 Task: Use LinkedIn's search filters to find 1st connections who are Risk Managers at BharatAgri, speak English, studied at Rani Durgavati Vishwavidyalaya, and talk about marketing.
Action: Mouse moved to (493, 67)
Screenshot: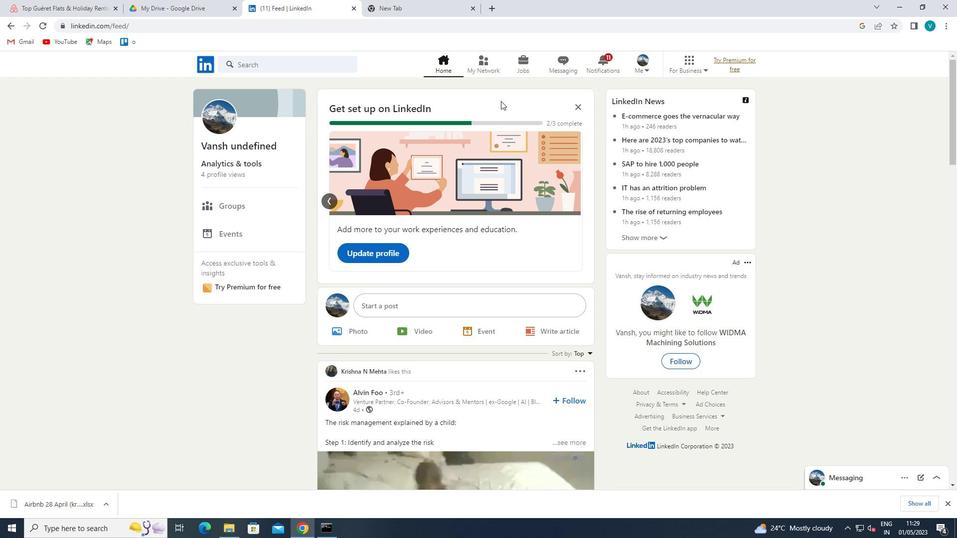 
Action: Mouse pressed left at (493, 67)
Screenshot: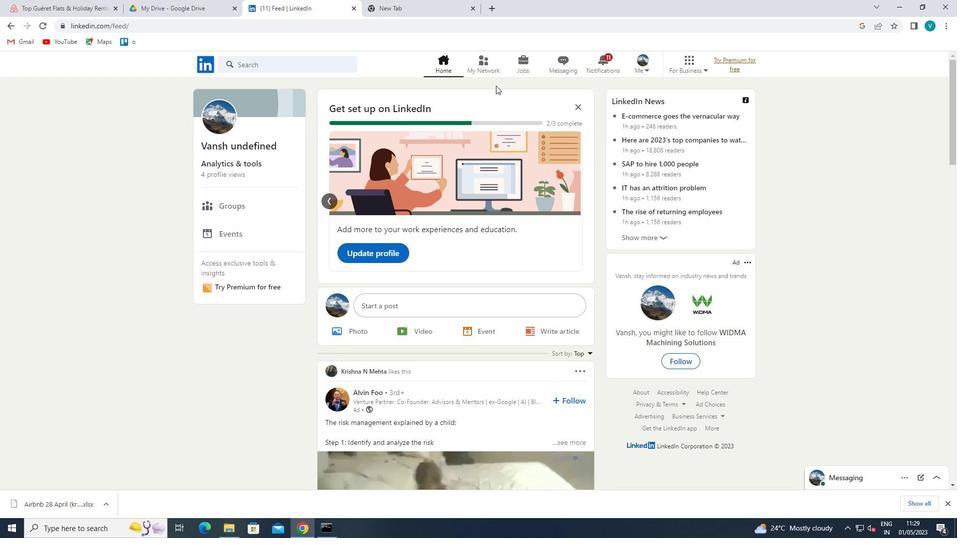 
Action: Mouse moved to (293, 119)
Screenshot: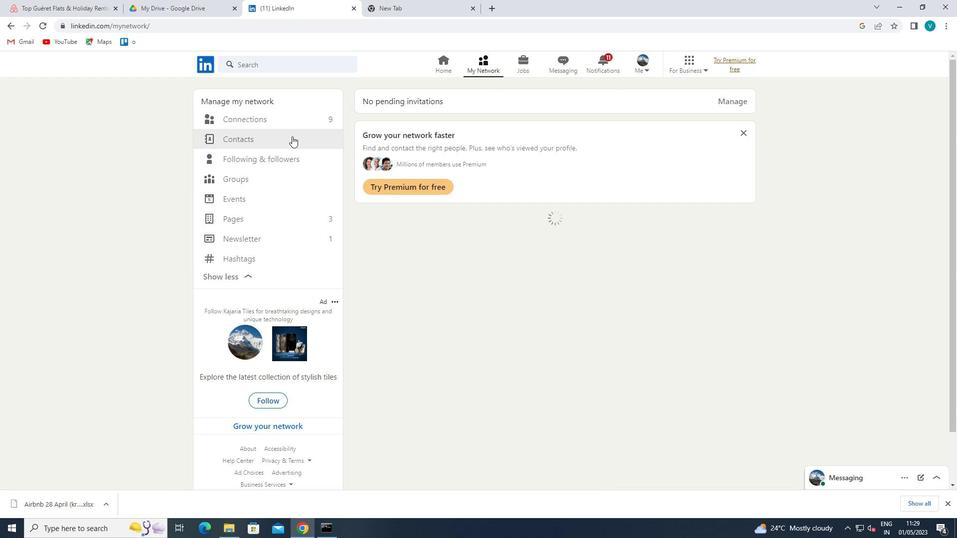 
Action: Mouse pressed left at (293, 119)
Screenshot: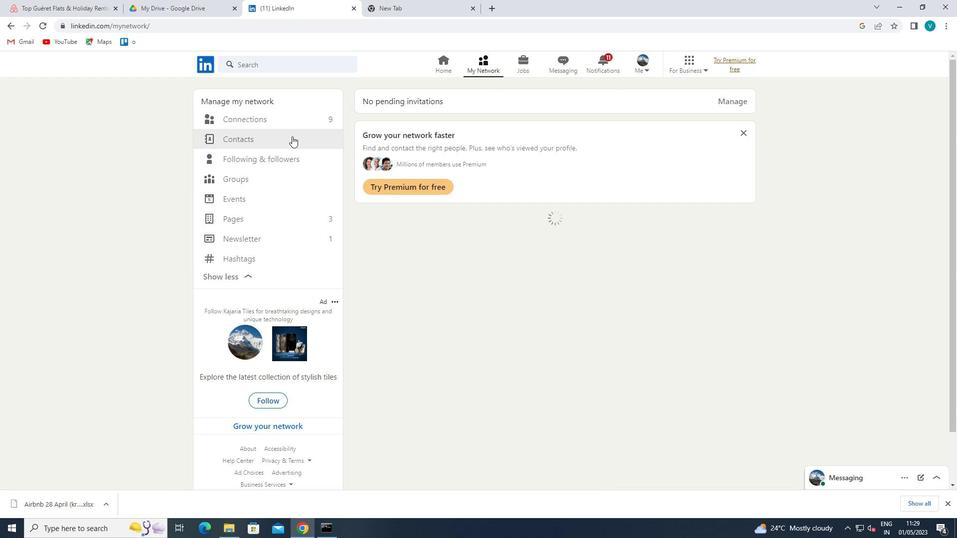 
Action: Mouse moved to (561, 122)
Screenshot: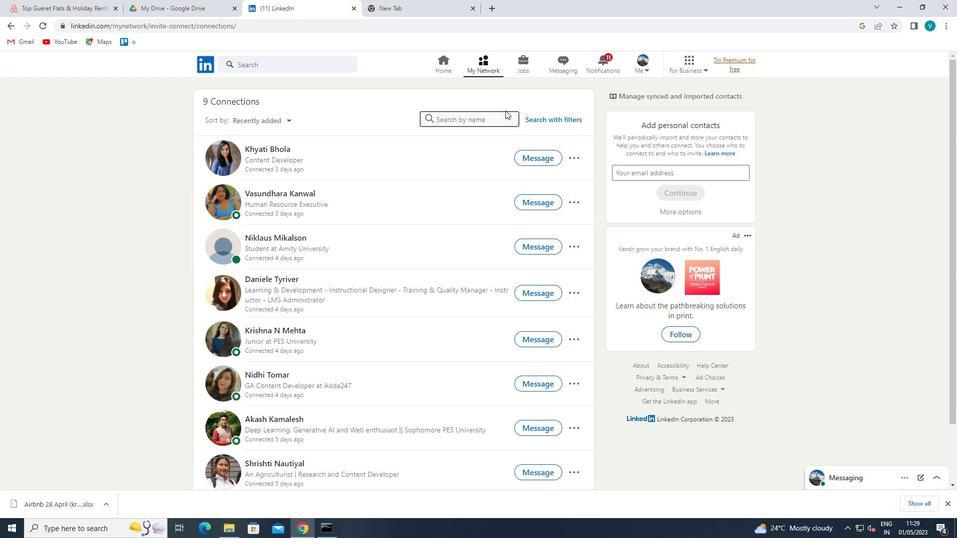 
Action: Mouse pressed left at (561, 122)
Screenshot: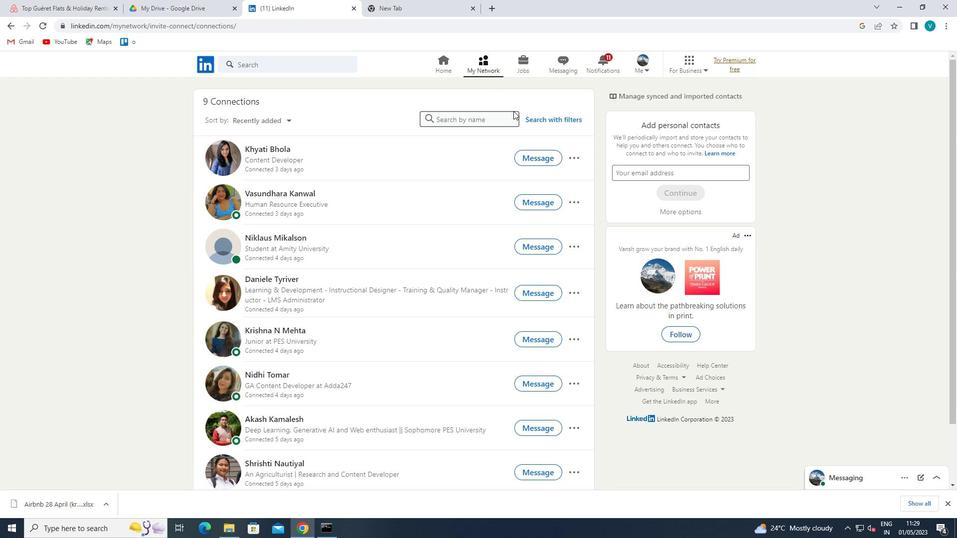 
Action: Mouse moved to (476, 92)
Screenshot: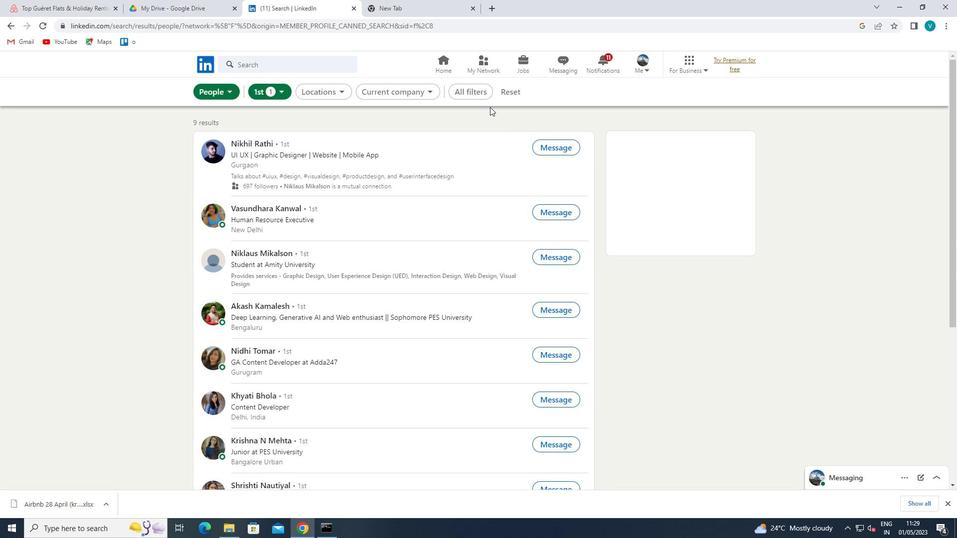 
Action: Mouse pressed left at (476, 92)
Screenshot: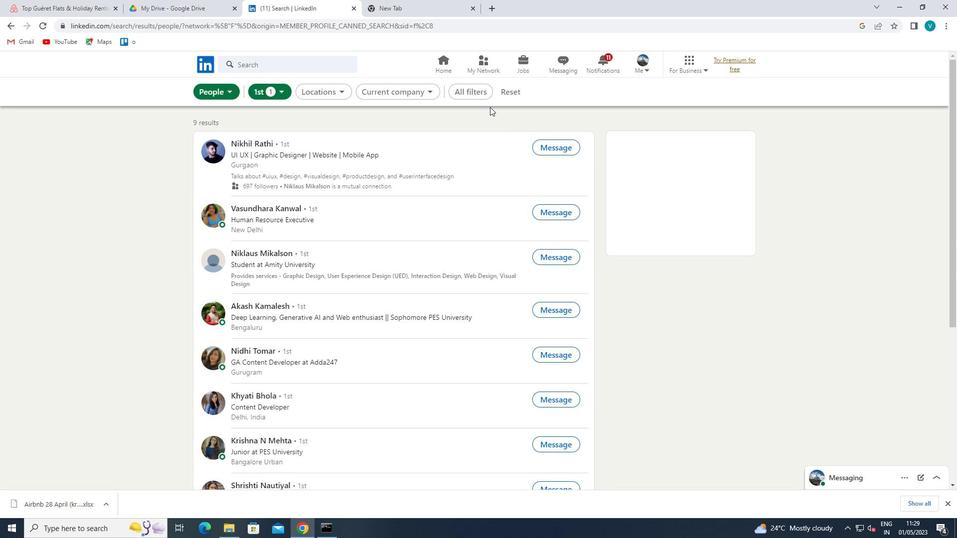 
Action: Mouse moved to (723, 173)
Screenshot: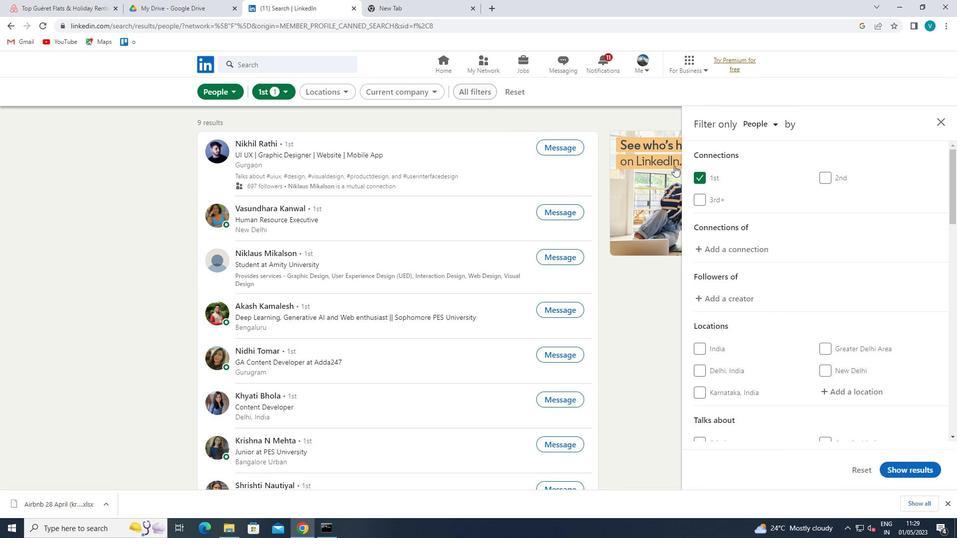 
Action: Mouse scrolled (723, 173) with delta (0, 0)
Screenshot: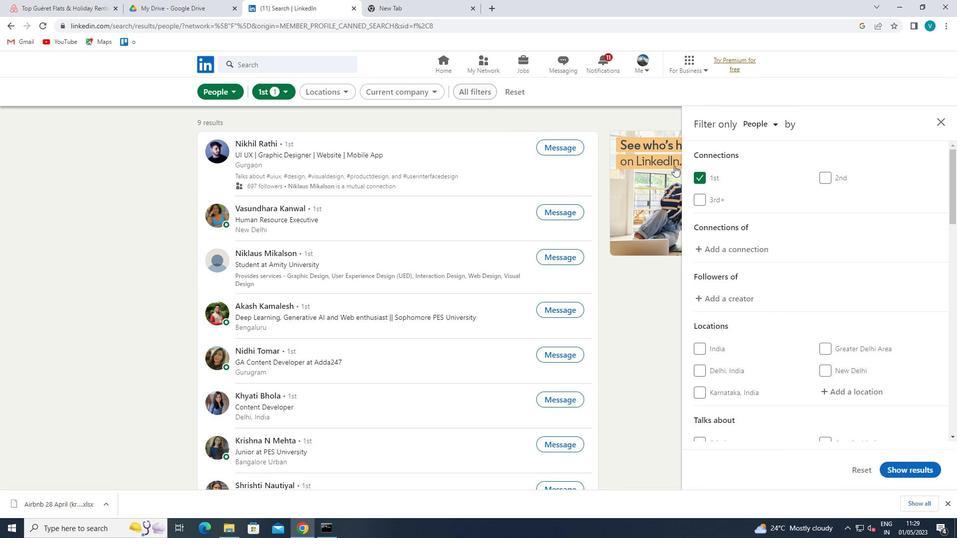 
Action: Mouse moved to (723, 174)
Screenshot: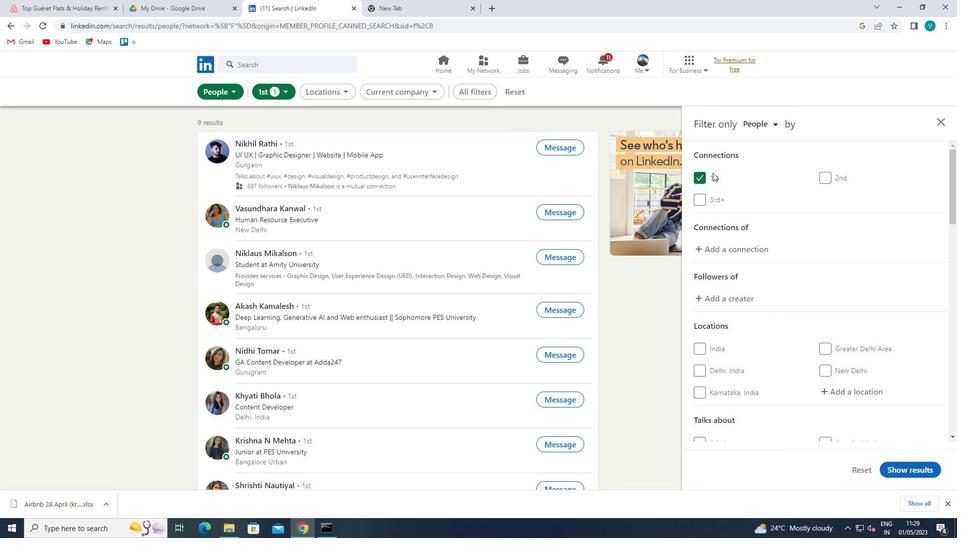 
Action: Mouse scrolled (723, 173) with delta (0, 0)
Screenshot: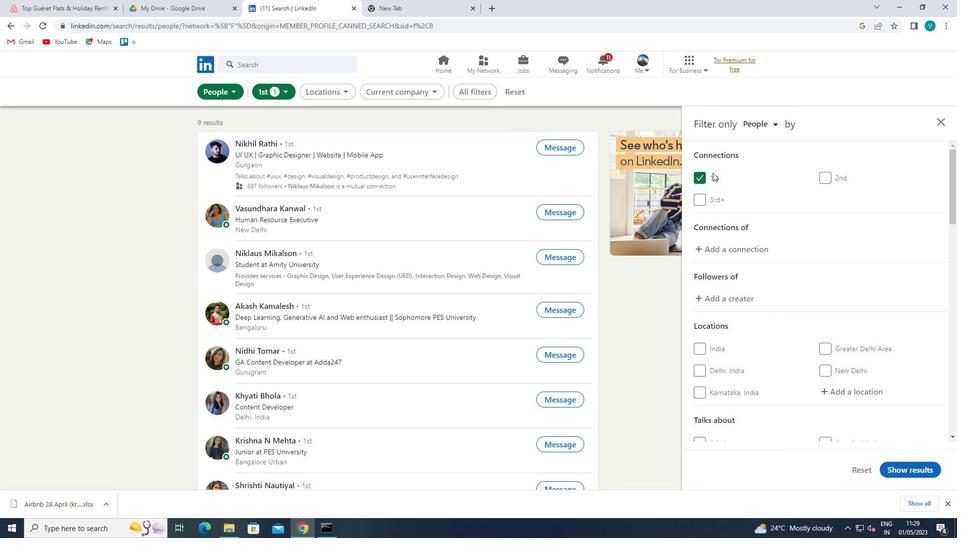 
Action: Mouse moved to (835, 293)
Screenshot: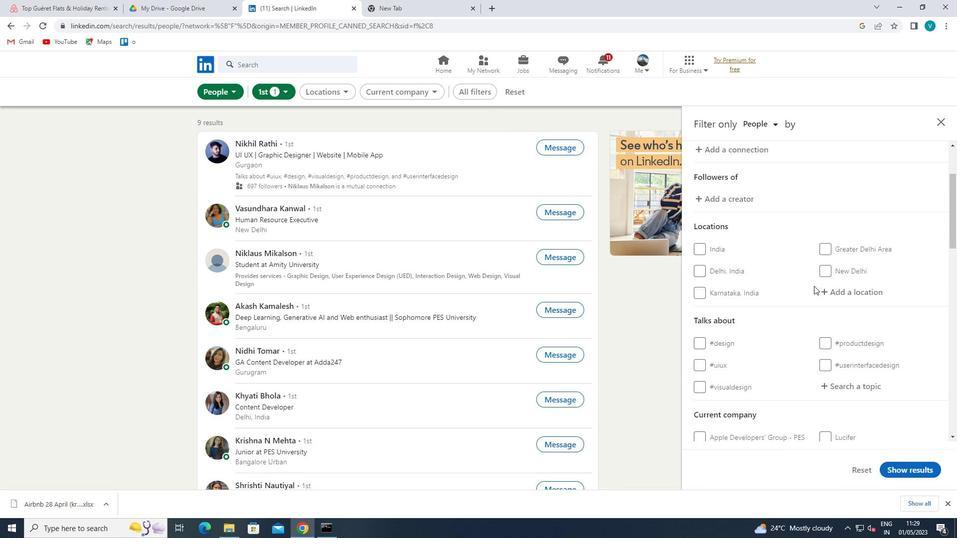 
Action: Mouse pressed left at (835, 293)
Screenshot: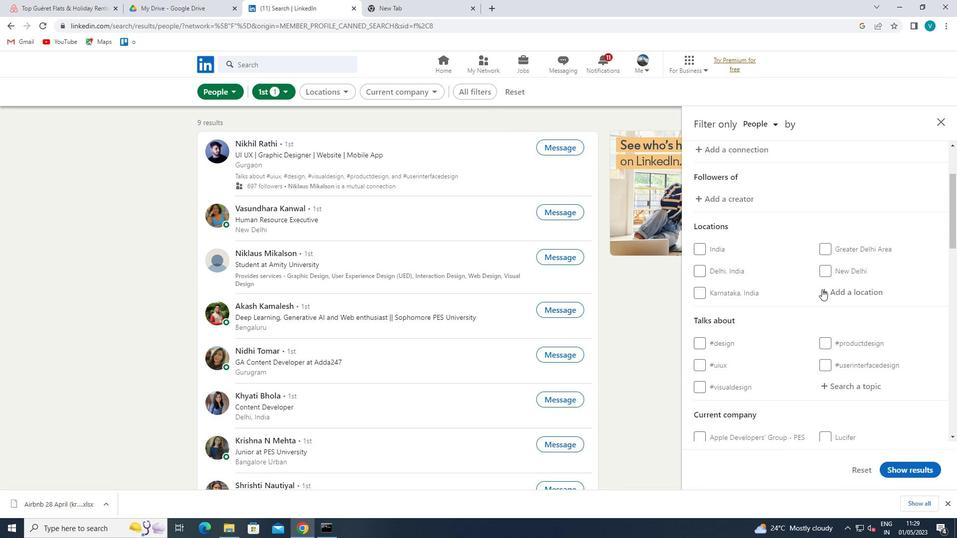 
Action: Mouse moved to (835, 293)
Screenshot: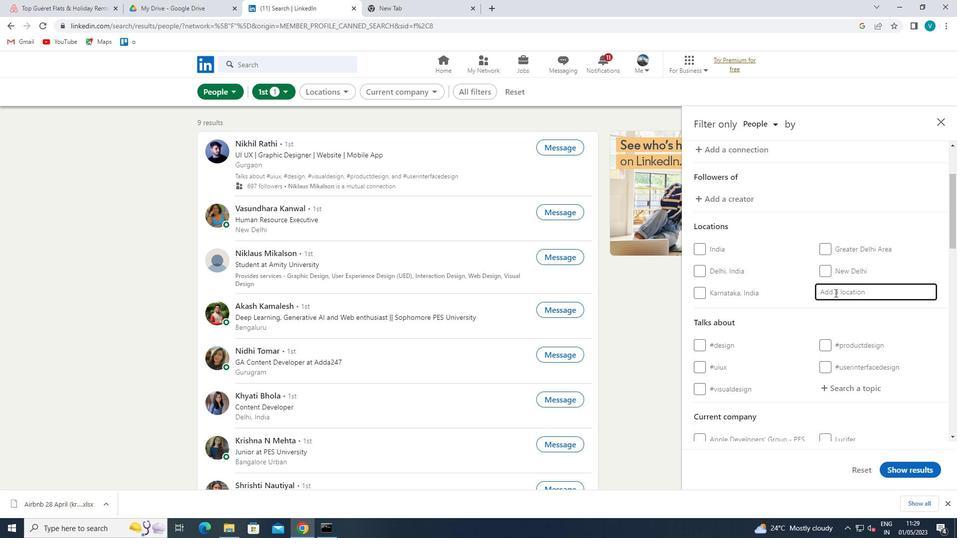 
Action: Key pressed <Key.shift><Key.shift>G
Screenshot: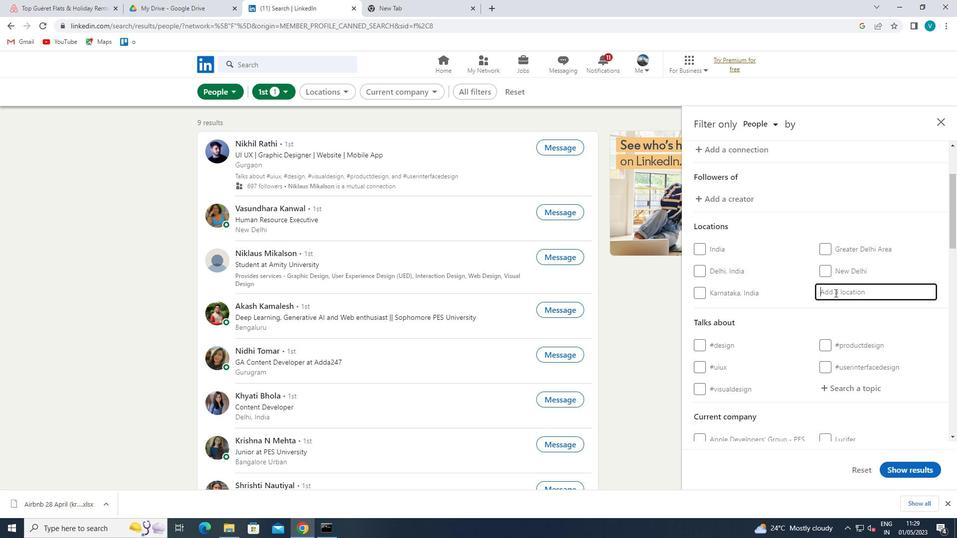 
Action: Mouse moved to (717, 259)
Screenshot: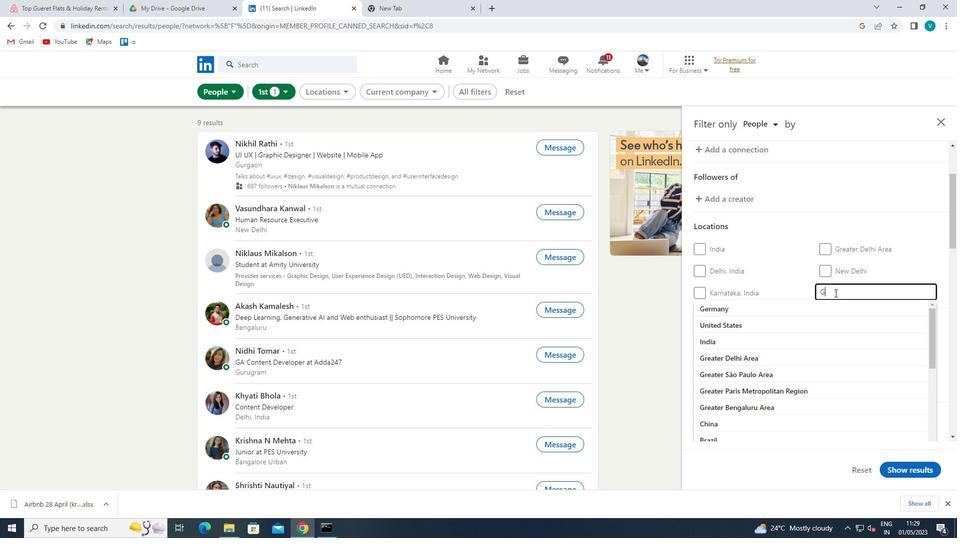 
Action: Key pressed UANGMING<Key.space>
Screenshot: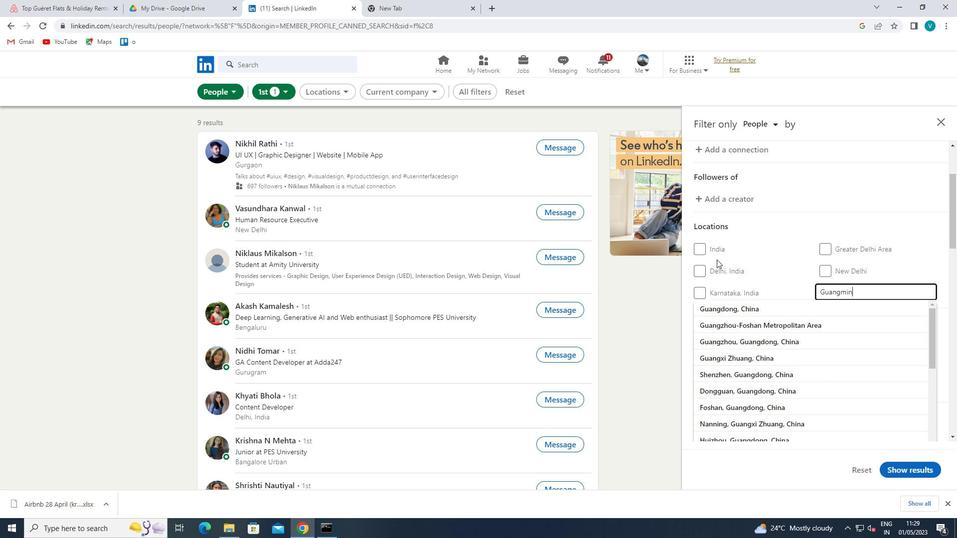 
Action: Mouse moved to (787, 294)
Screenshot: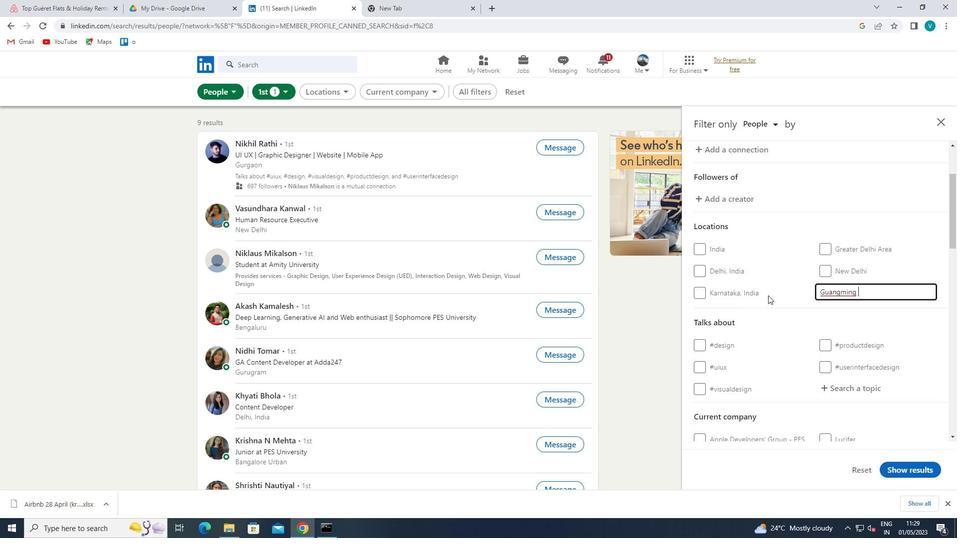 
Action: Mouse pressed left at (787, 294)
Screenshot: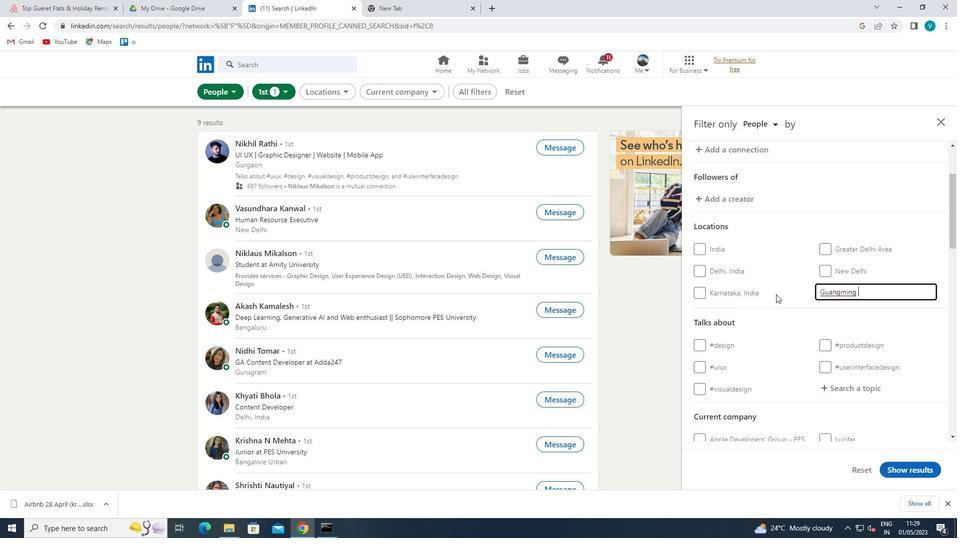 
Action: Mouse moved to (803, 297)
Screenshot: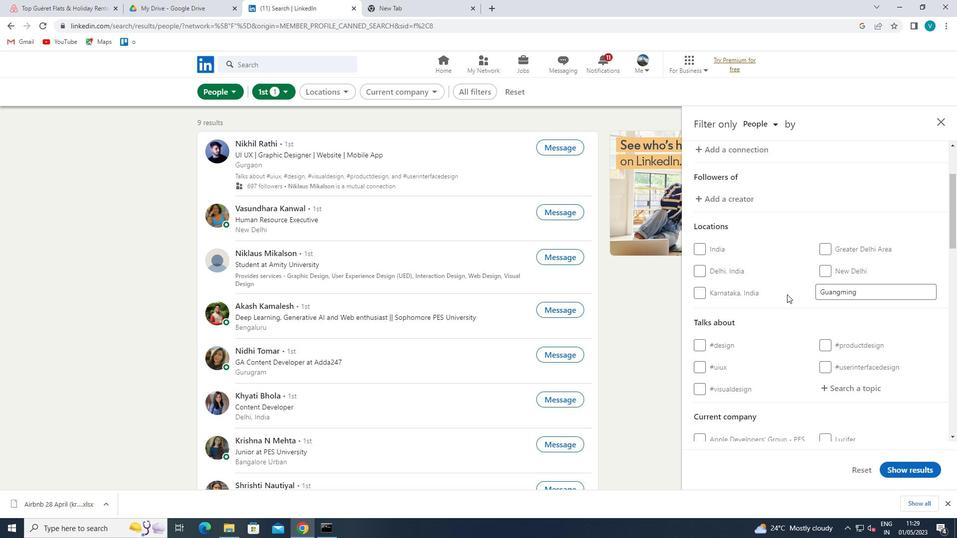 
Action: Mouse scrolled (803, 296) with delta (0, 0)
Screenshot: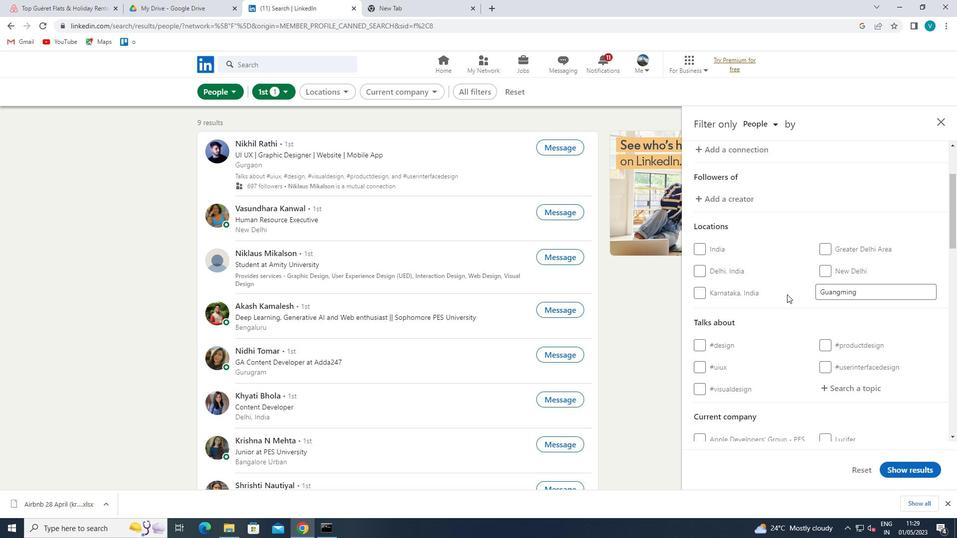 
Action: Mouse scrolled (803, 296) with delta (0, 0)
Screenshot: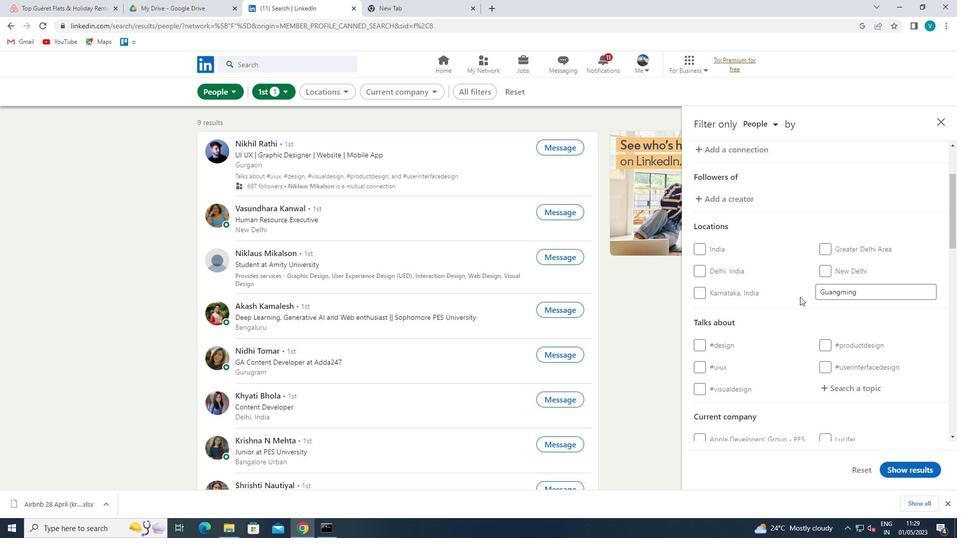
Action: Mouse moved to (866, 286)
Screenshot: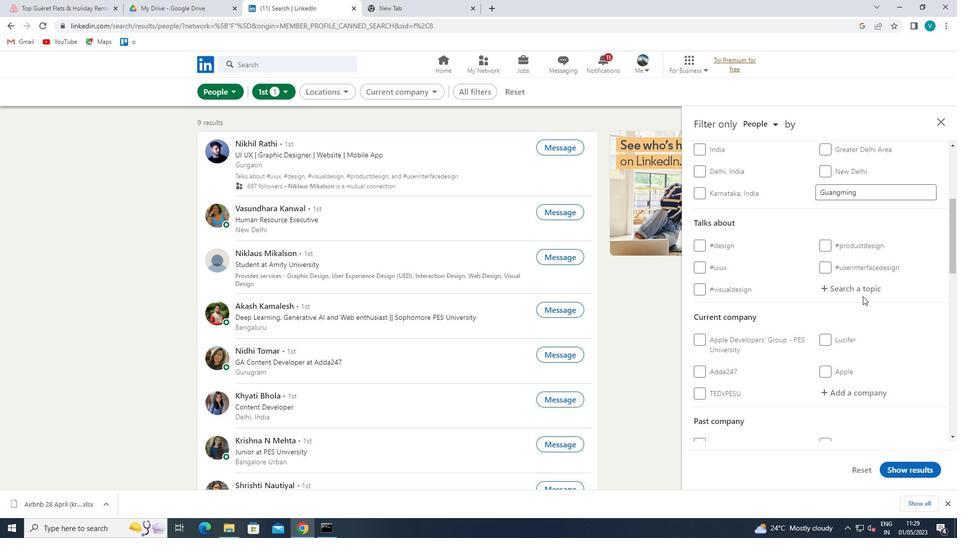 
Action: Mouse pressed left at (866, 286)
Screenshot: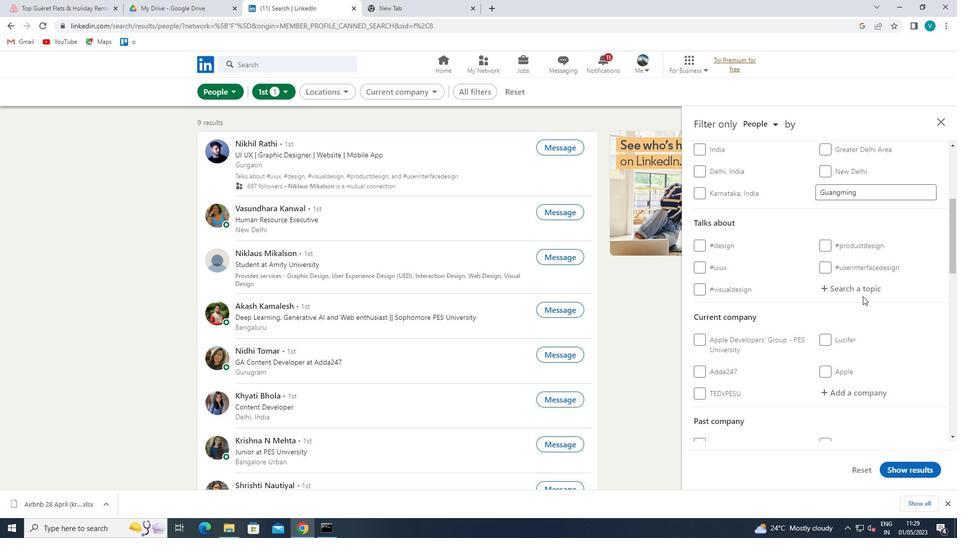 
Action: Key pressed <Key.shift>#
Screenshot: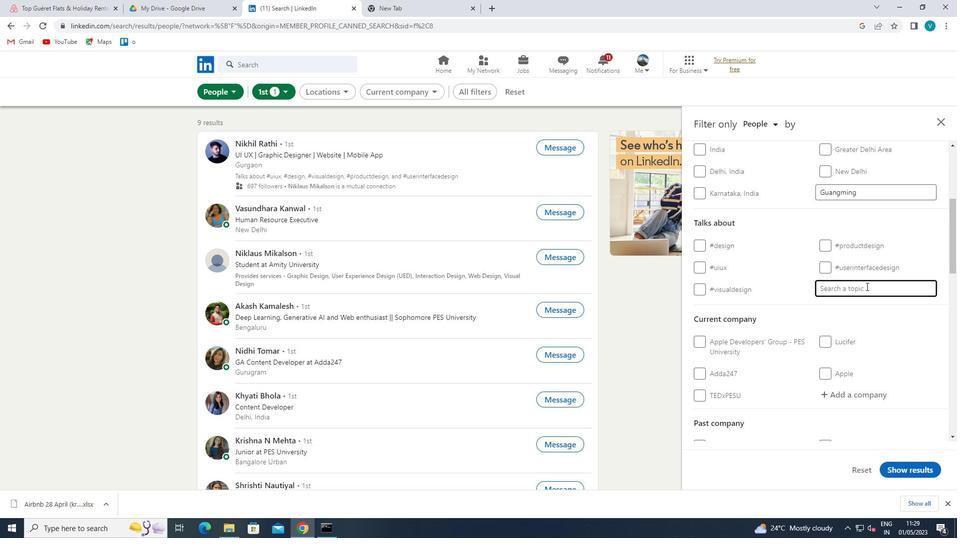 
Action: Mouse moved to (800, 246)
Screenshot: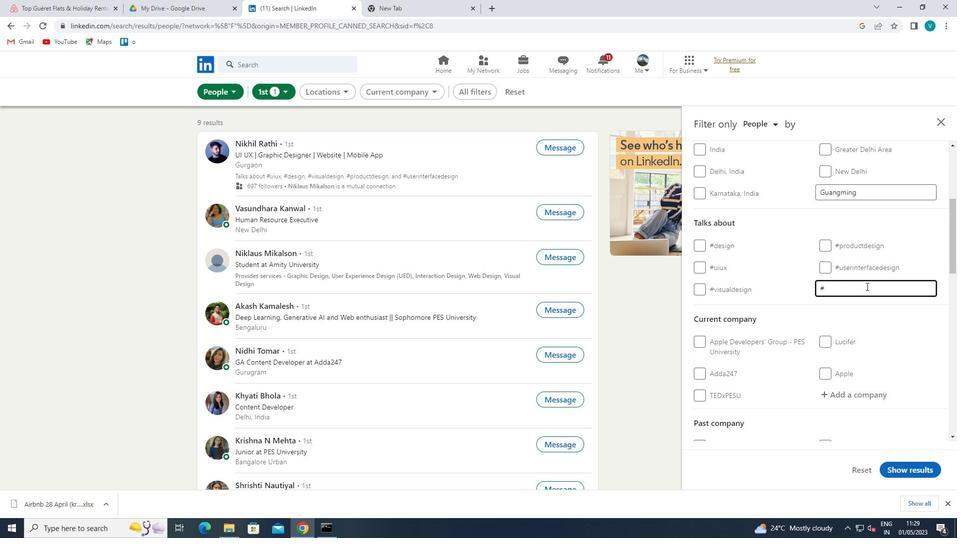 
Action: Key pressed M
Screenshot: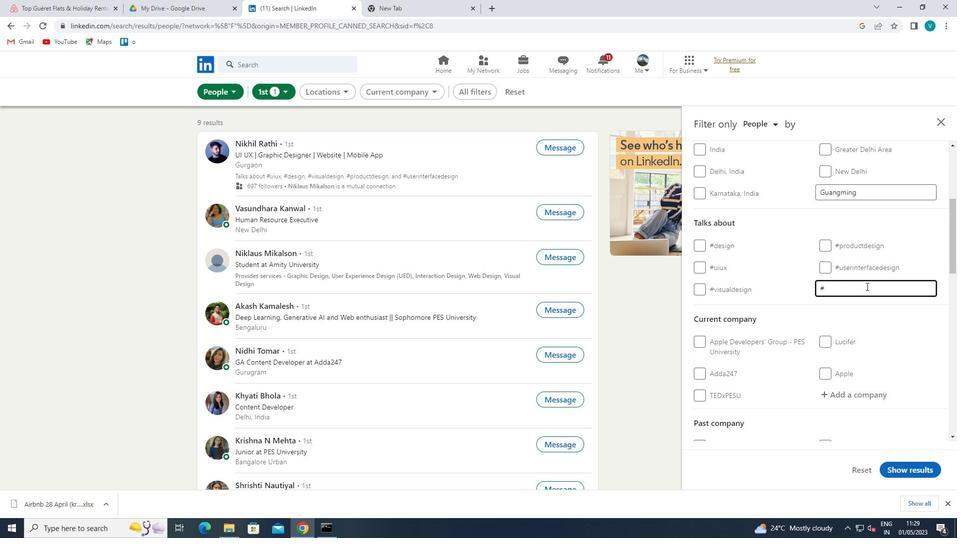 
Action: Mouse moved to (796, 244)
Screenshot: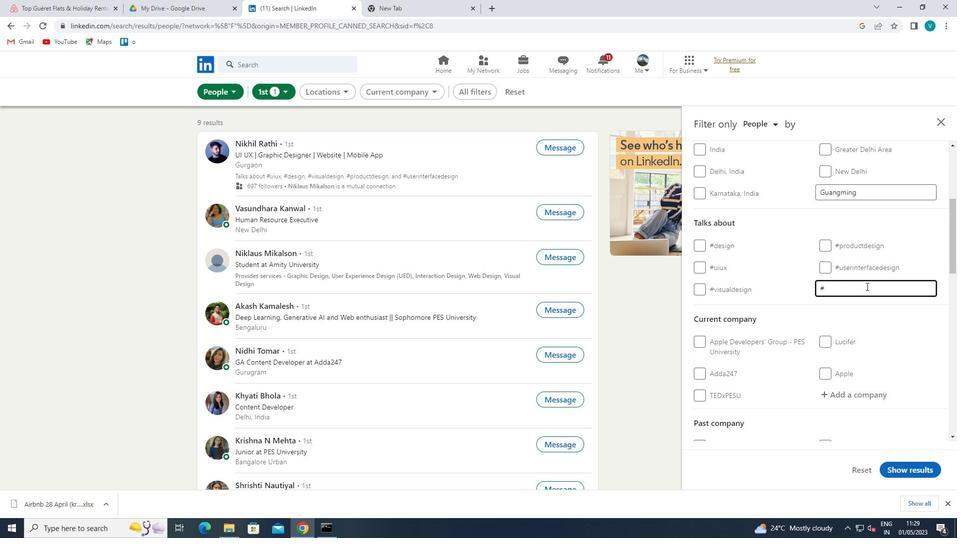 
Action: Key pressed ARKETING<Key.space>
Screenshot: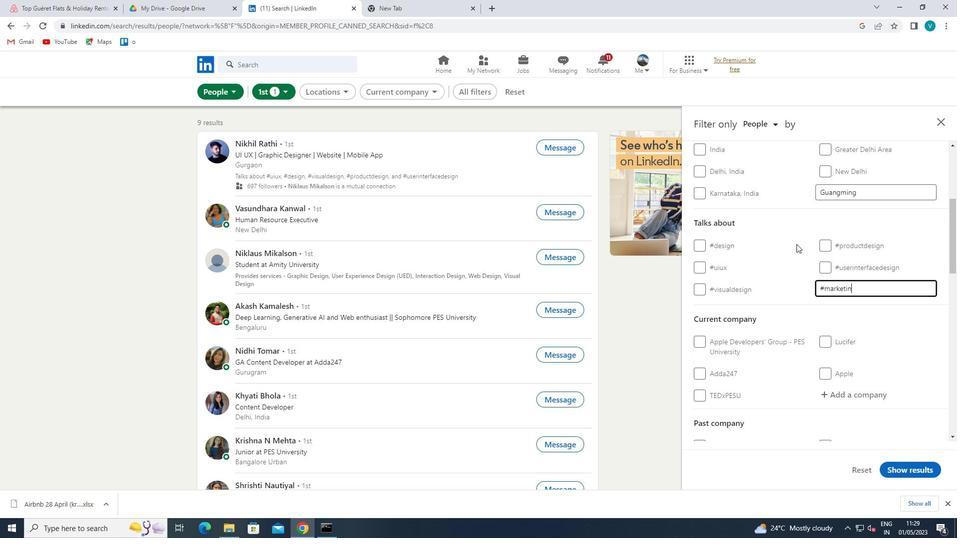 
Action: Mouse moved to (833, 314)
Screenshot: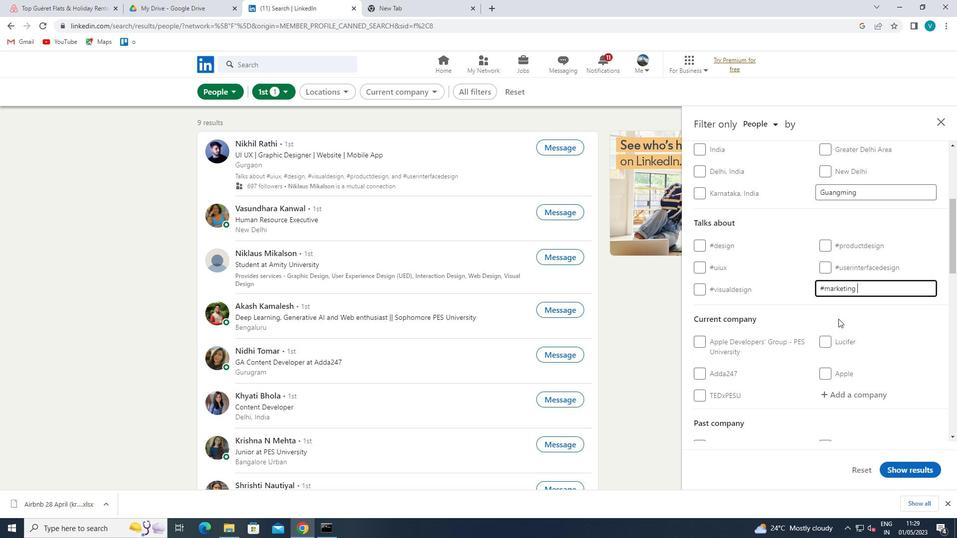 
Action: Mouse pressed left at (833, 314)
Screenshot: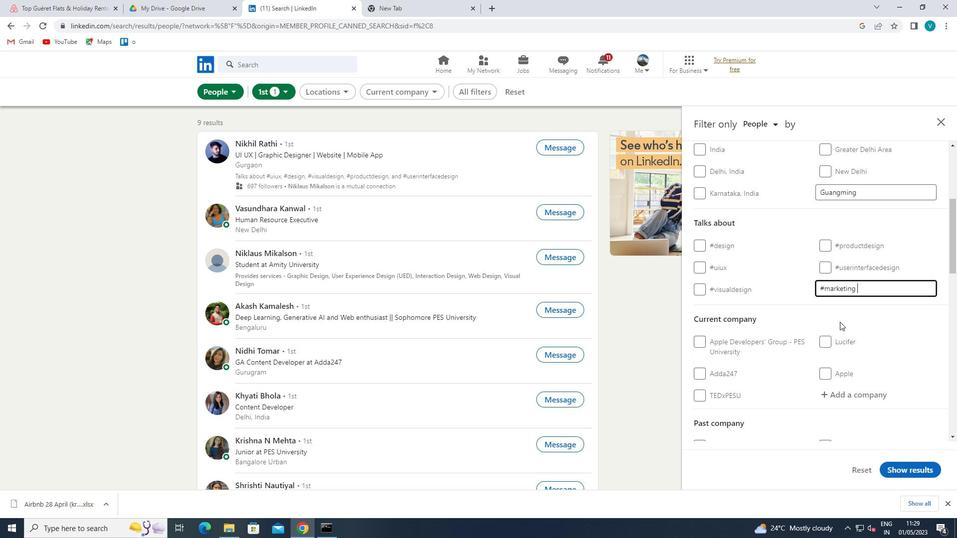 
Action: Mouse moved to (833, 314)
Screenshot: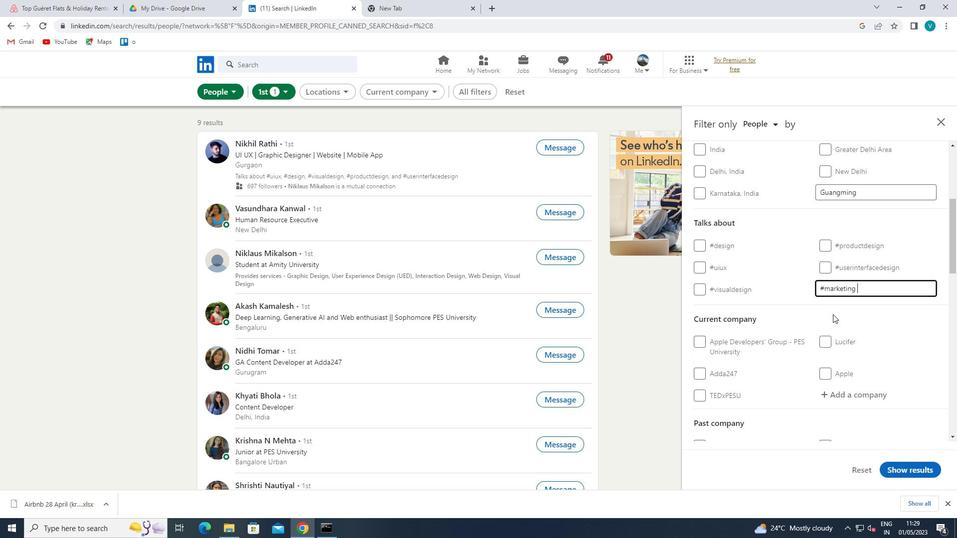
Action: Mouse scrolled (833, 313) with delta (0, 0)
Screenshot: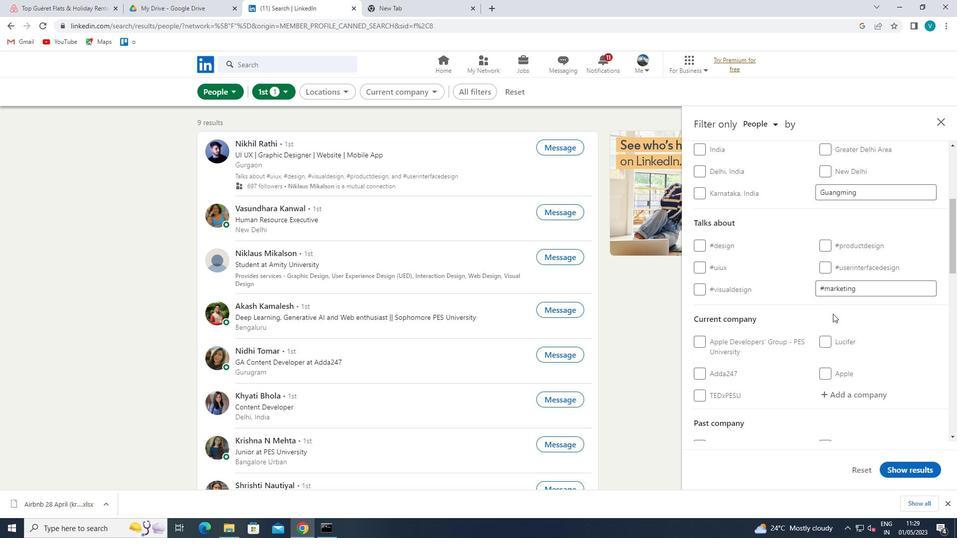 
Action: Mouse scrolled (833, 313) with delta (0, 0)
Screenshot: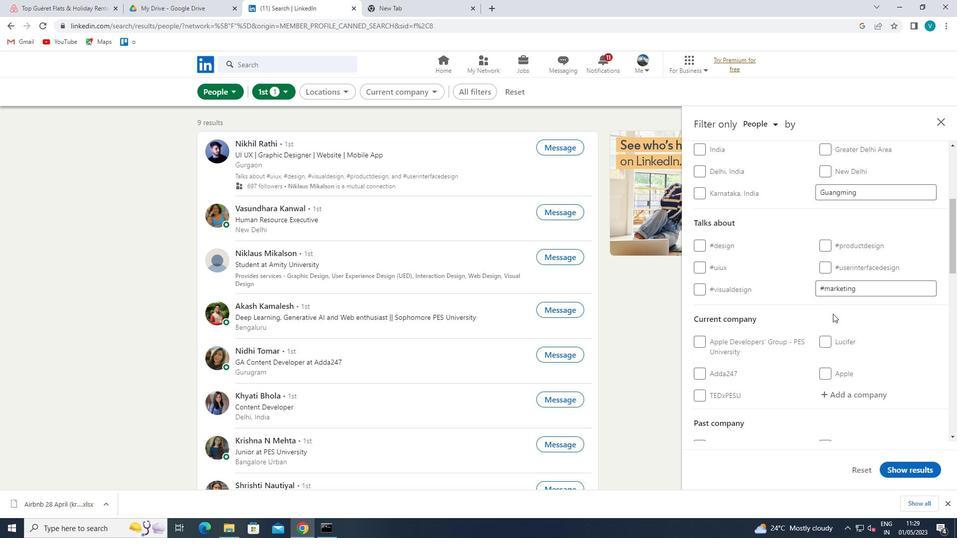 
Action: Mouse scrolled (833, 313) with delta (0, 0)
Screenshot: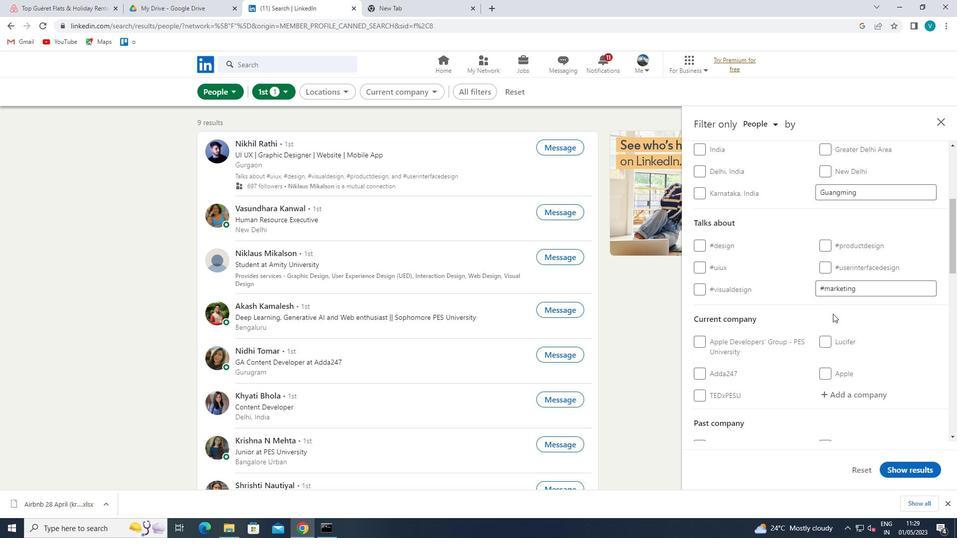 
Action: Mouse scrolled (833, 313) with delta (0, 0)
Screenshot: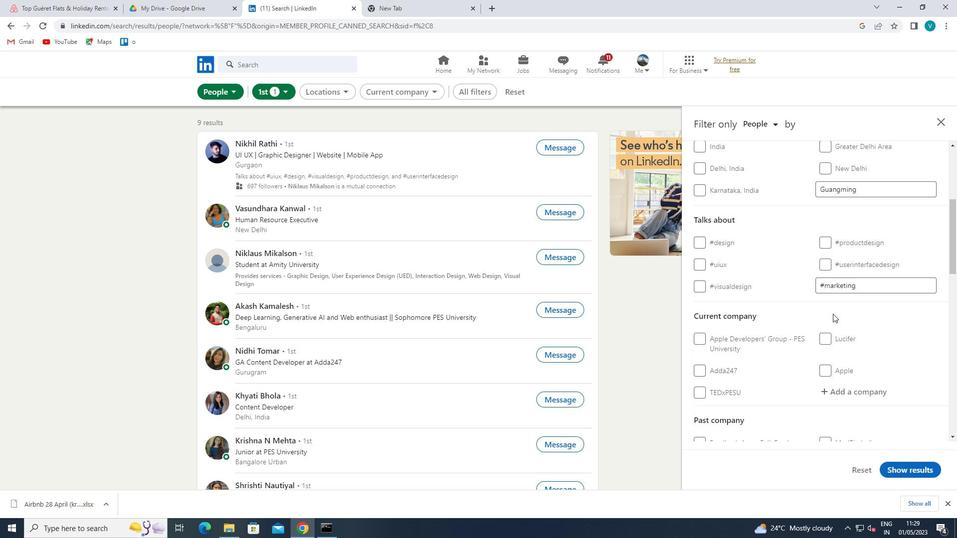 
Action: Mouse scrolled (833, 313) with delta (0, 0)
Screenshot: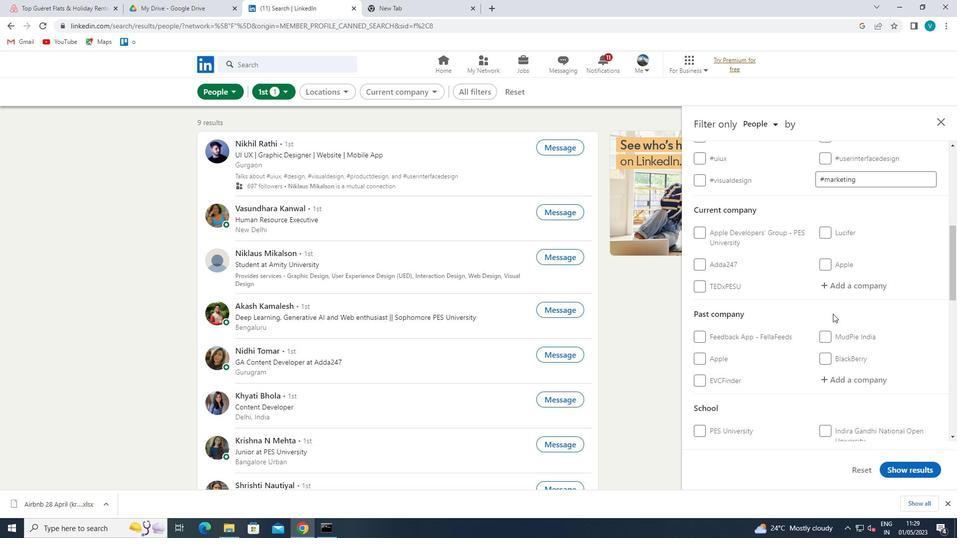 
Action: Mouse scrolled (833, 313) with delta (0, 0)
Screenshot: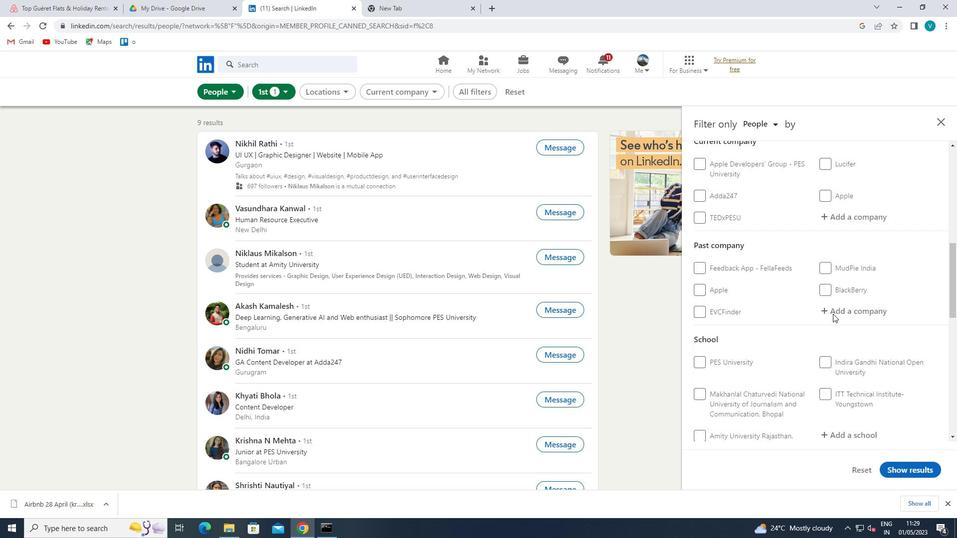 
Action: Mouse scrolled (833, 313) with delta (0, 0)
Screenshot: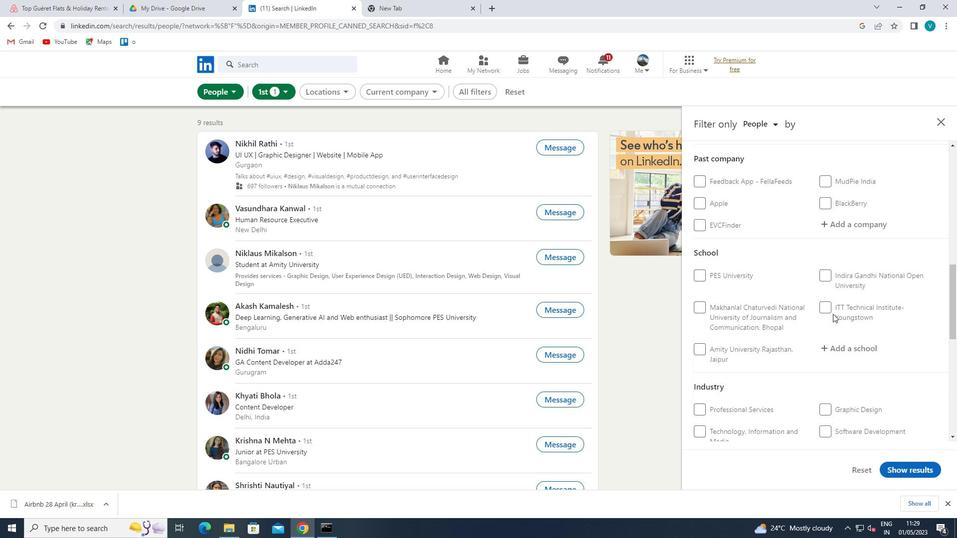 
Action: Mouse scrolled (833, 313) with delta (0, 0)
Screenshot: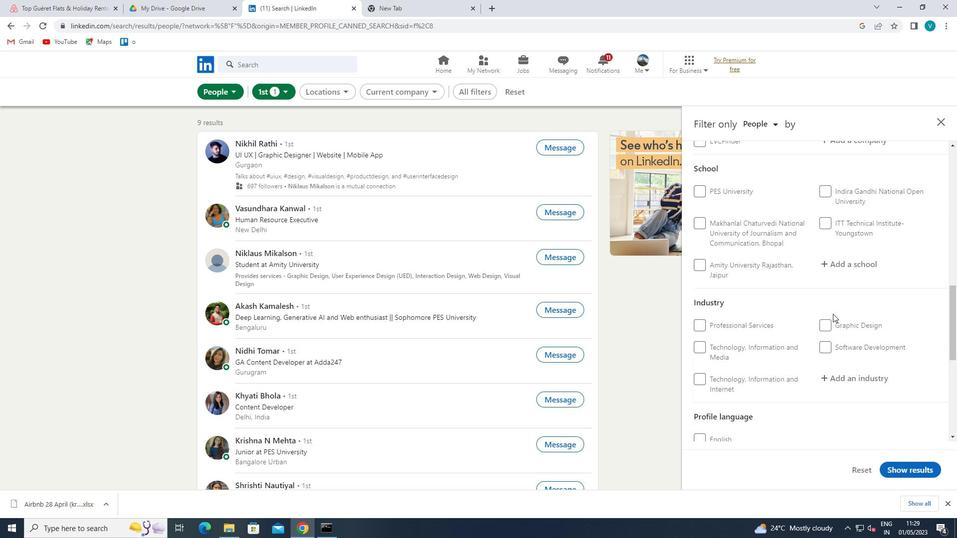 
Action: Mouse scrolled (833, 313) with delta (0, 0)
Screenshot: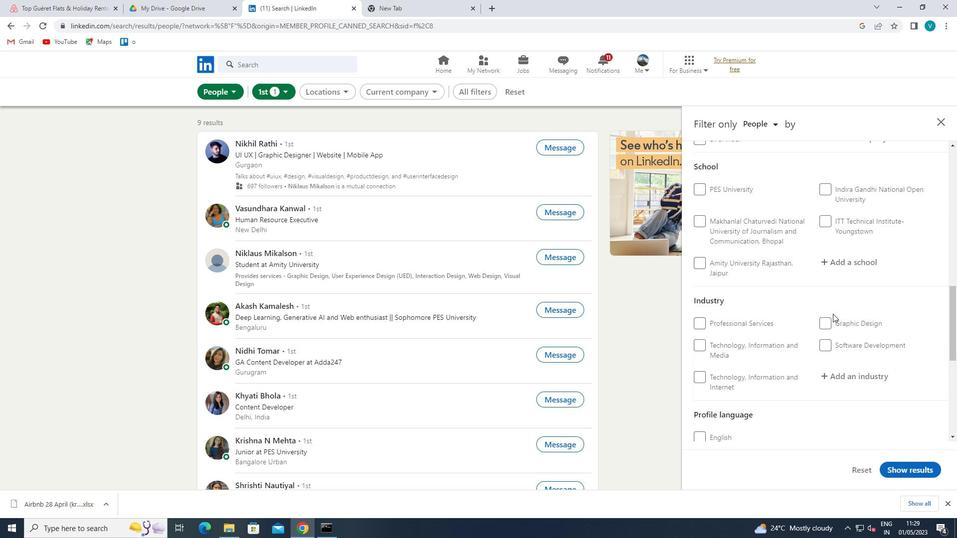 
Action: Mouse moved to (704, 343)
Screenshot: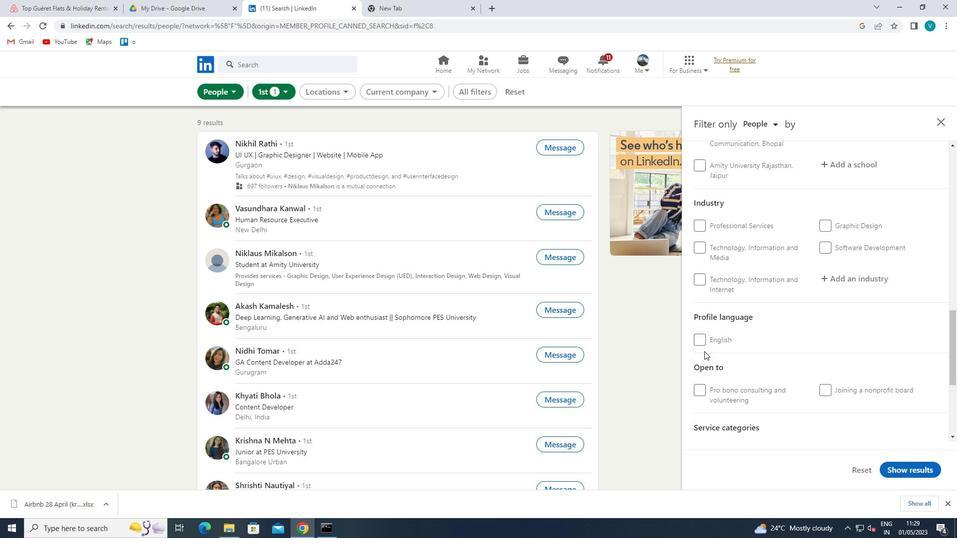 
Action: Mouse pressed left at (704, 343)
Screenshot: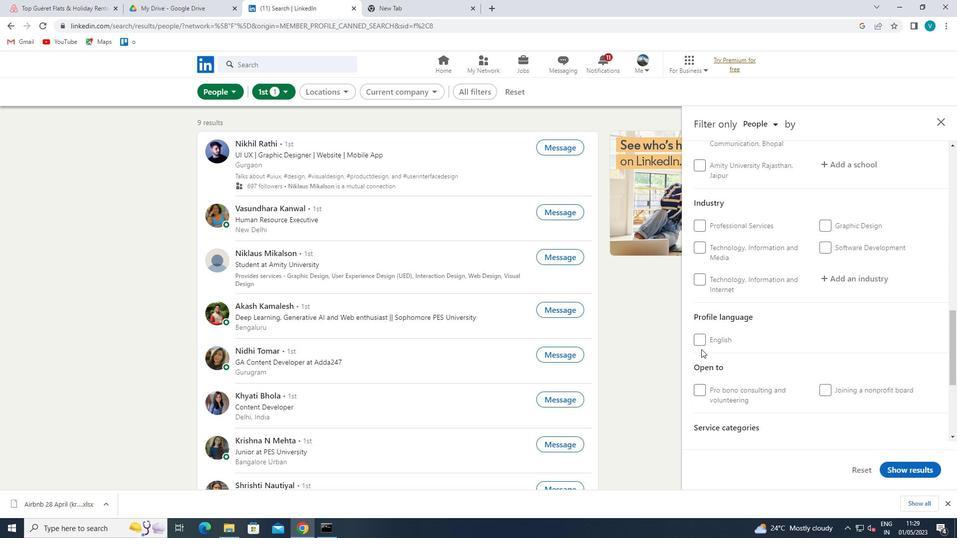
Action: Mouse moved to (794, 328)
Screenshot: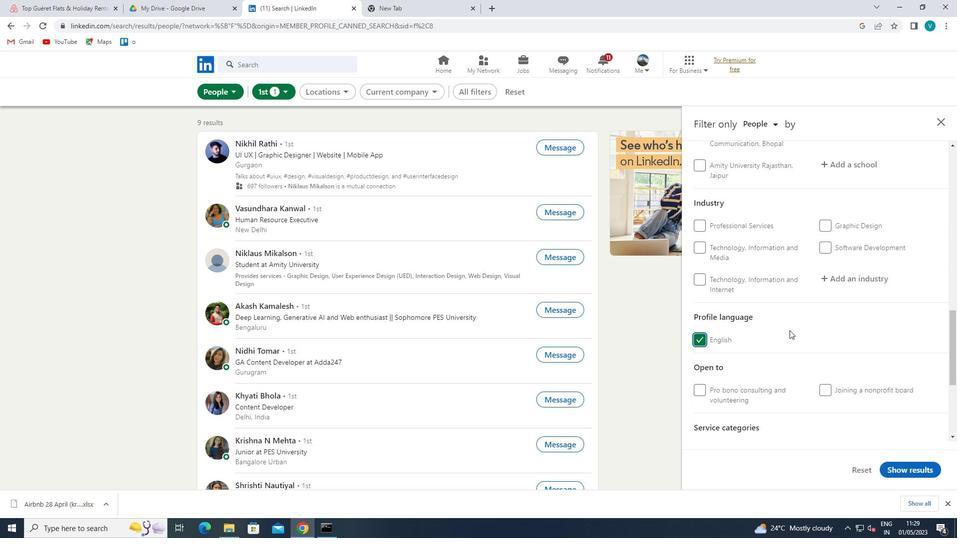 
Action: Mouse scrolled (794, 328) with delta (0, 0)
Screenshot: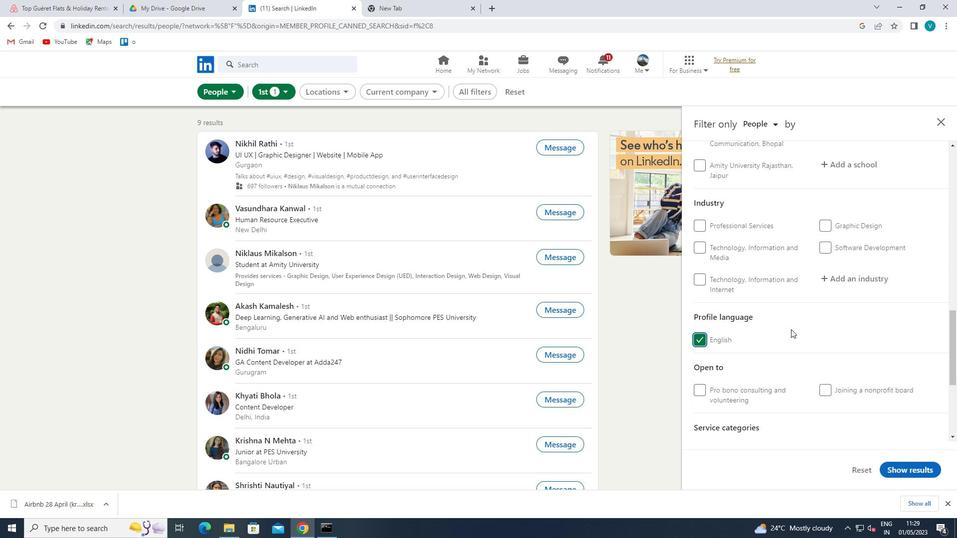 
Action: Mouse scrolled (794, 328) with delta (0, 0)
Screenshot: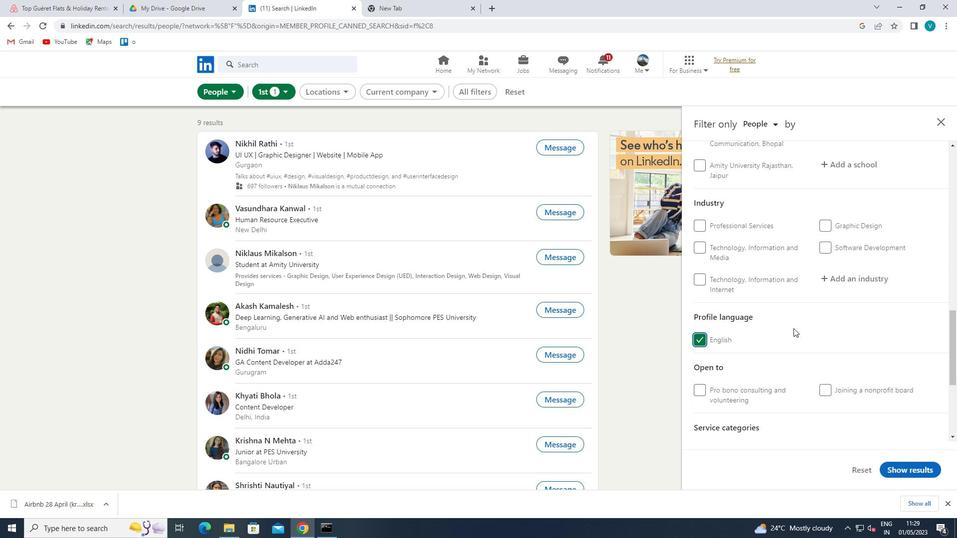 
Action: Mouse moved to (795, 327)
Screenshot: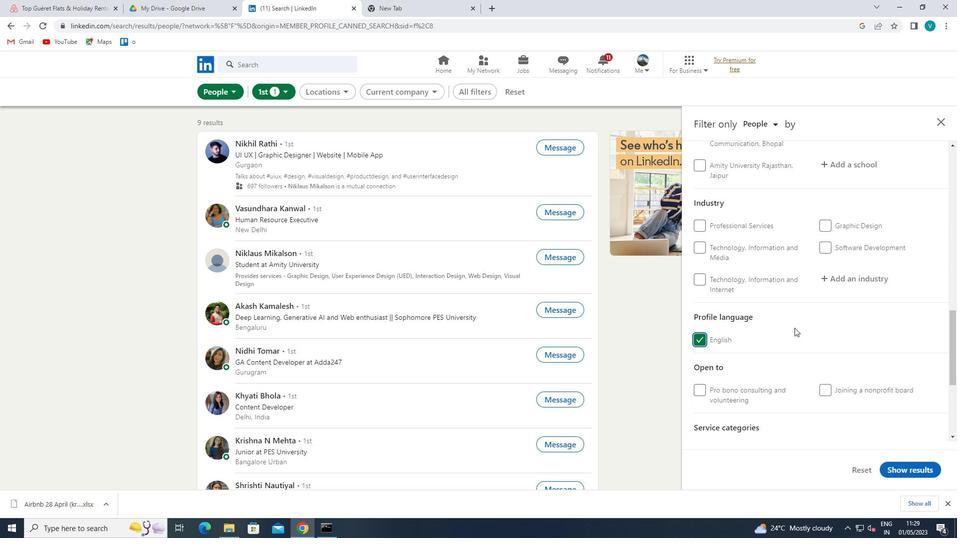 
Action: Mouse scrolled (795, 328) with delta (0, 0)
Screenshot: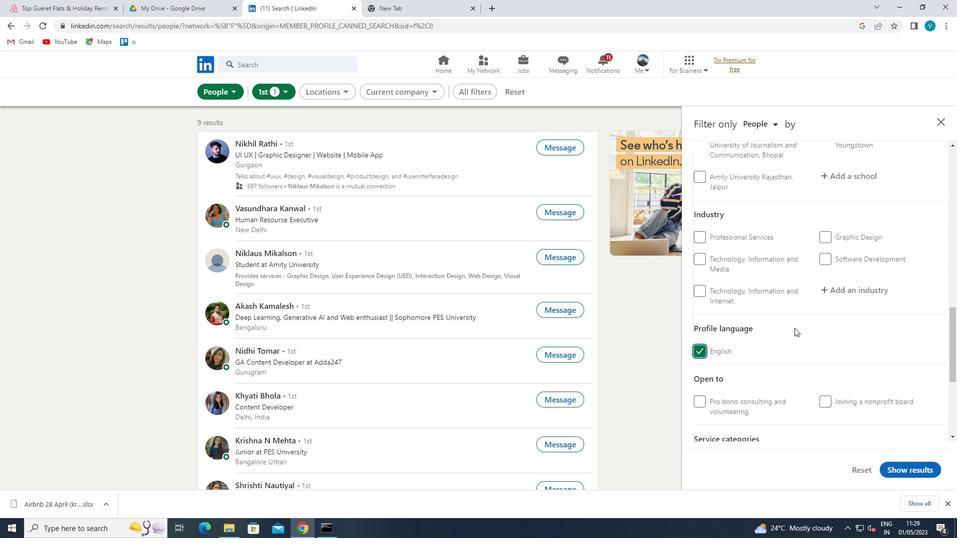 
Action: Mouse scrolled (795, 328) with delta (0, 0)
Screenshot: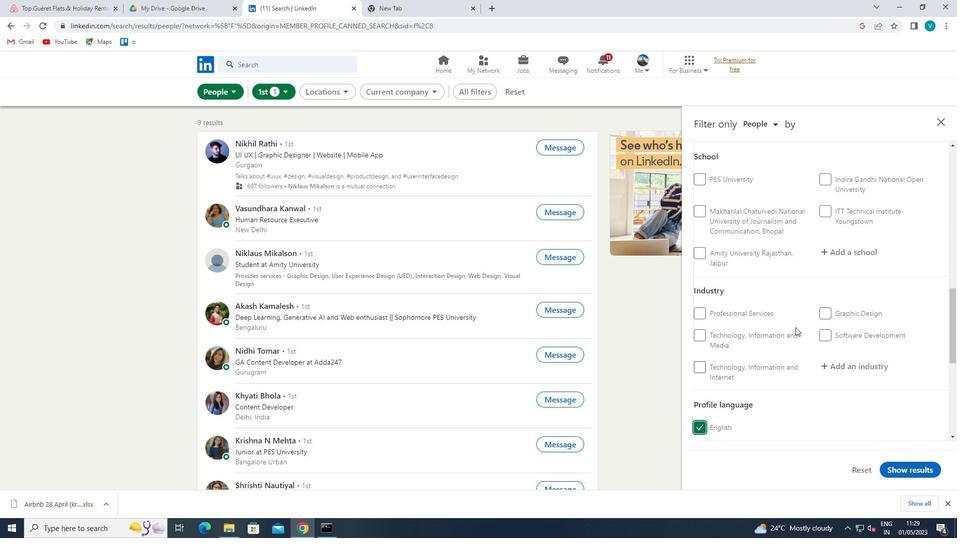 
Action: Mouse scrolled (795, 328) with delta (0, 0)
Screenshot: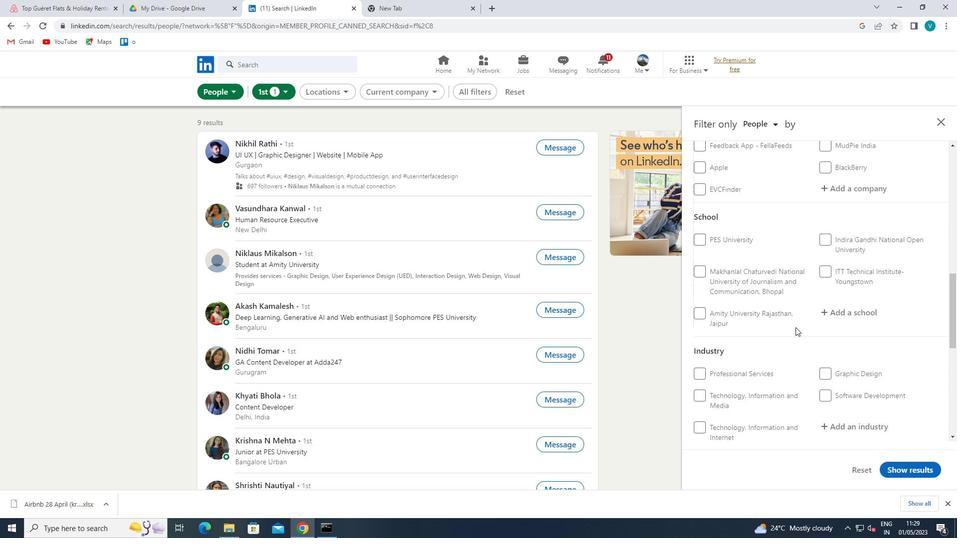 
Action: Mouse scrolled (795, 328) with delta (0, 0)
Screenshot: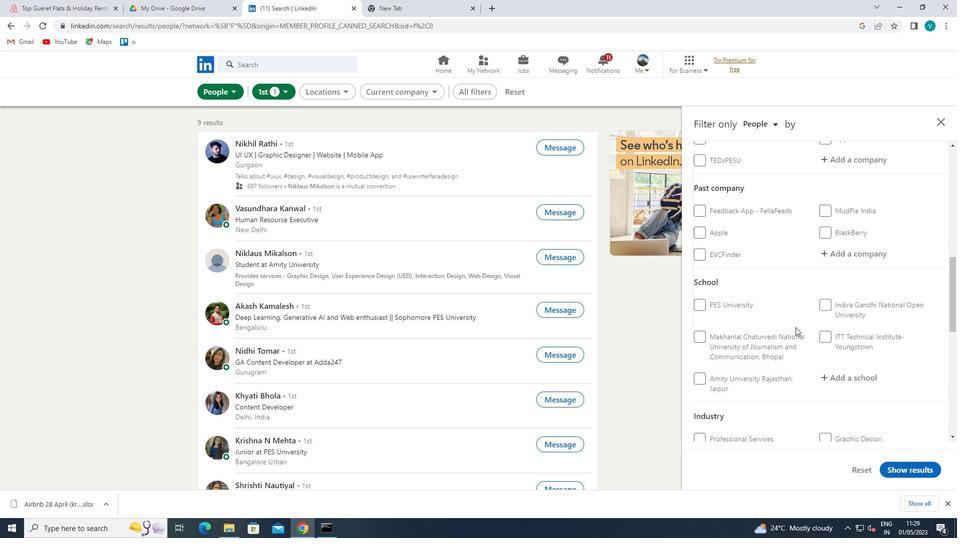 
Action: Mouse moved to (865, 251)
Screenshot: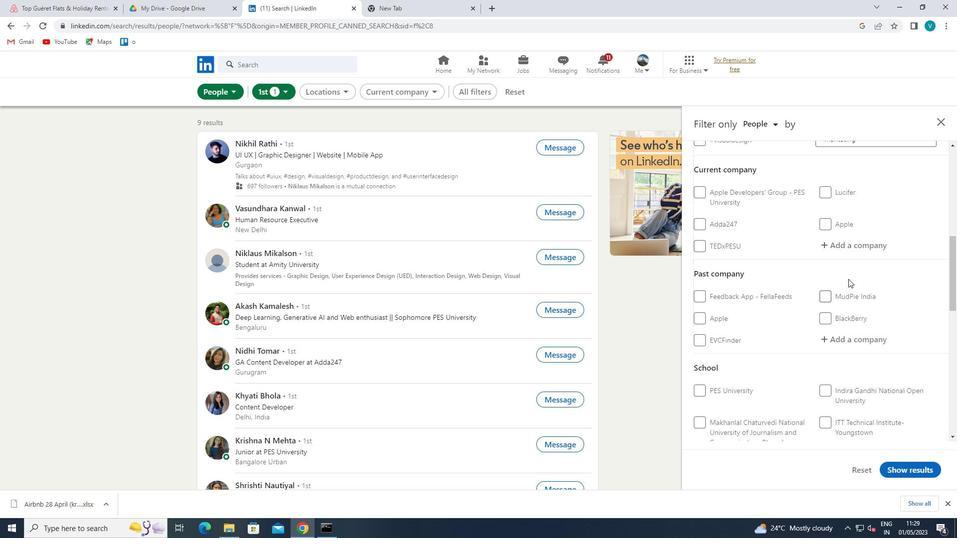 
Action: Mouse pressed left at (865, 251)
Screenshot: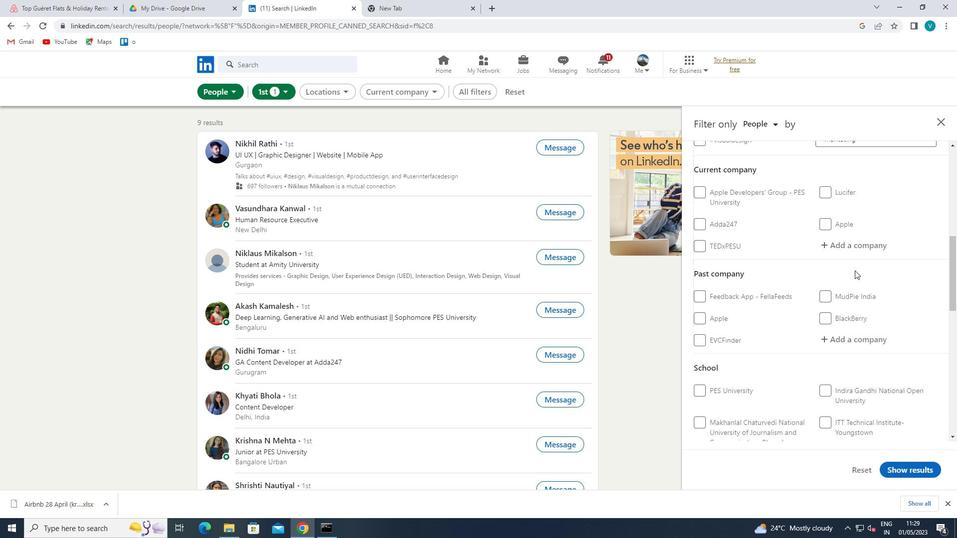 
Action: Mouse moved to (866, 251)
Screenshot: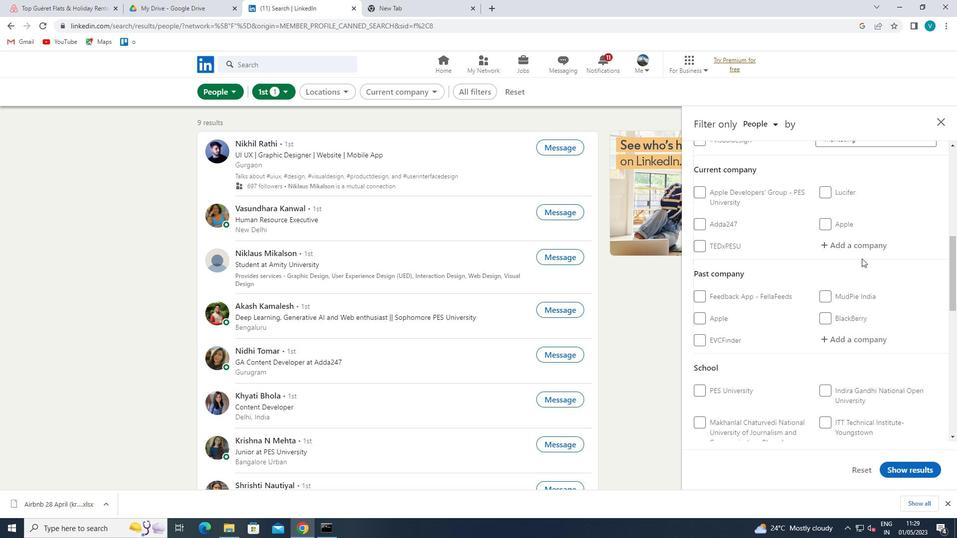 
Action: Key pressed <Key.shift>BHARAT
Screenshot: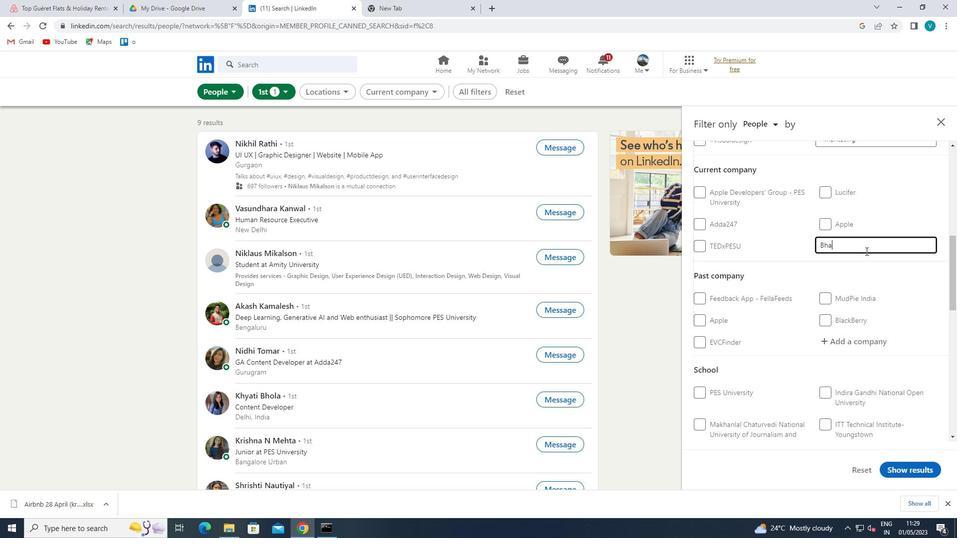 
Action: Mouse moved to (781, 204)
Screenshot: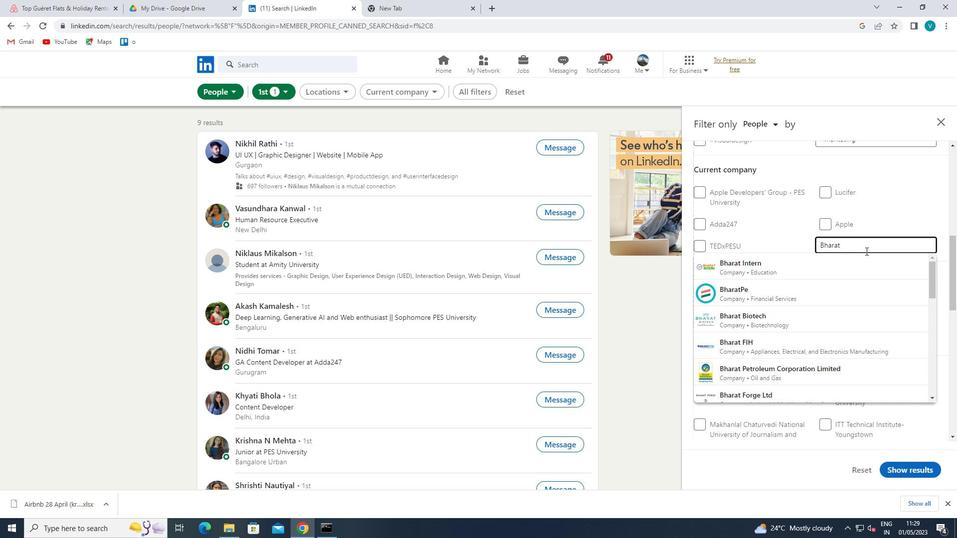 
Action: Key pressed <Key.shift>
Screenshot: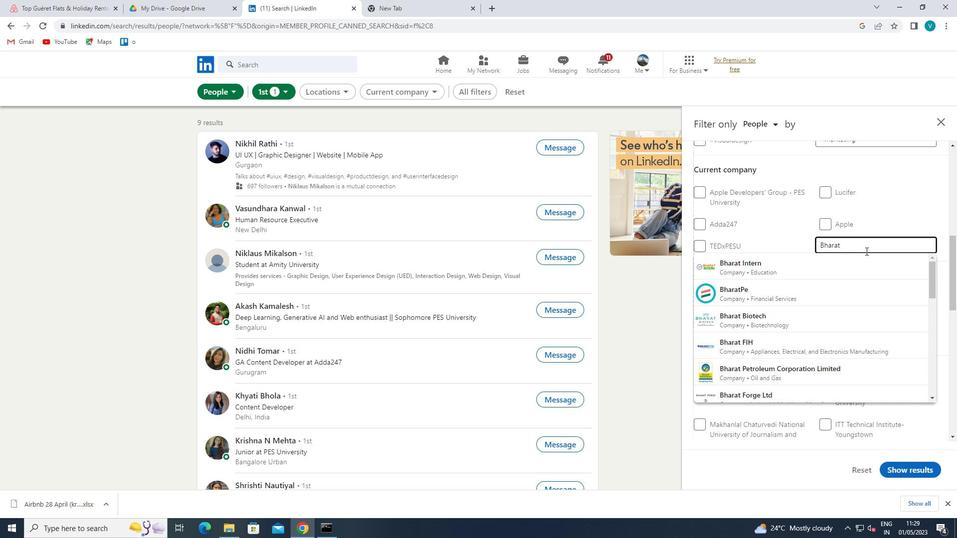 
Action: Mouse moved to (772, 199)
Screenshot: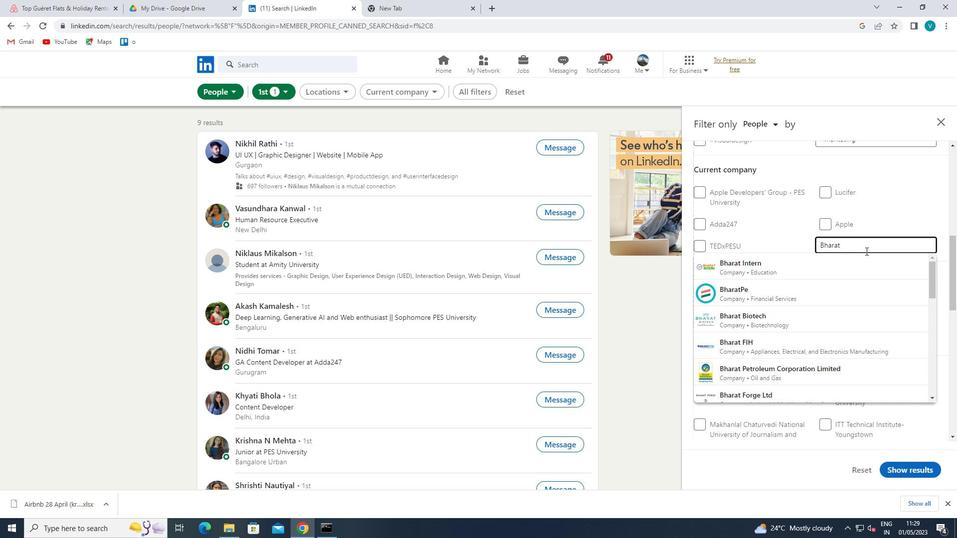 
Action: Key pressed AGRI<Key.space>
Screenshot: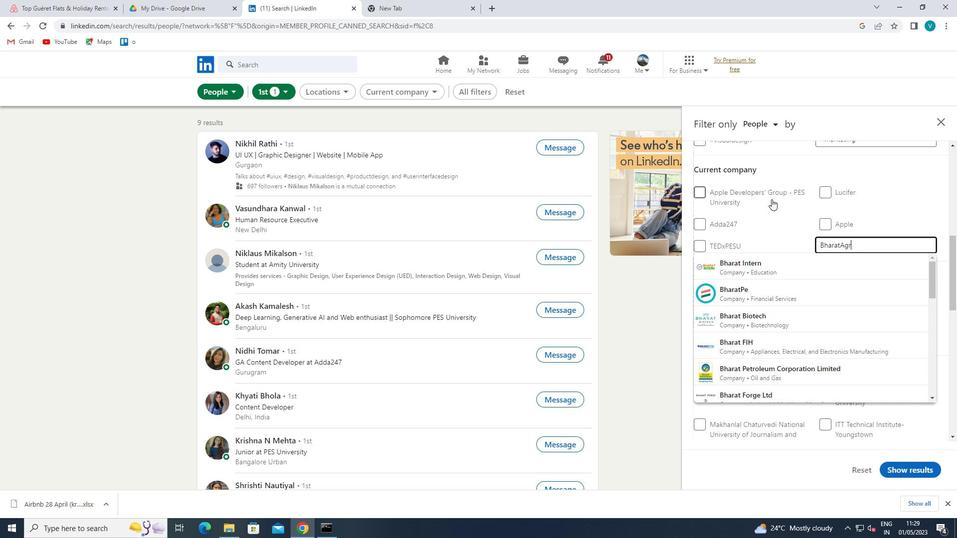 
Action: Mouse moved to (782, 256)
Screenshot: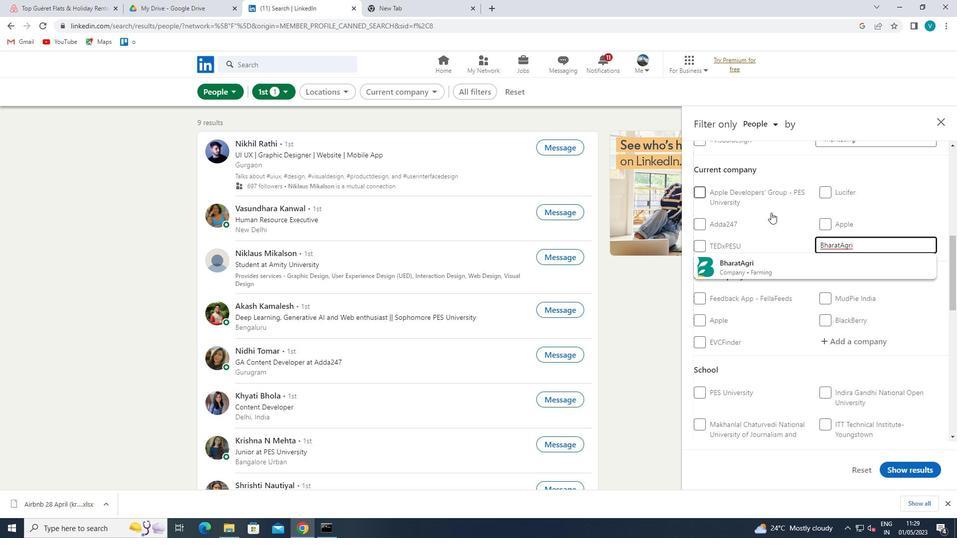 
Action: Mouse pressed left at (782, 256)
Screenshot: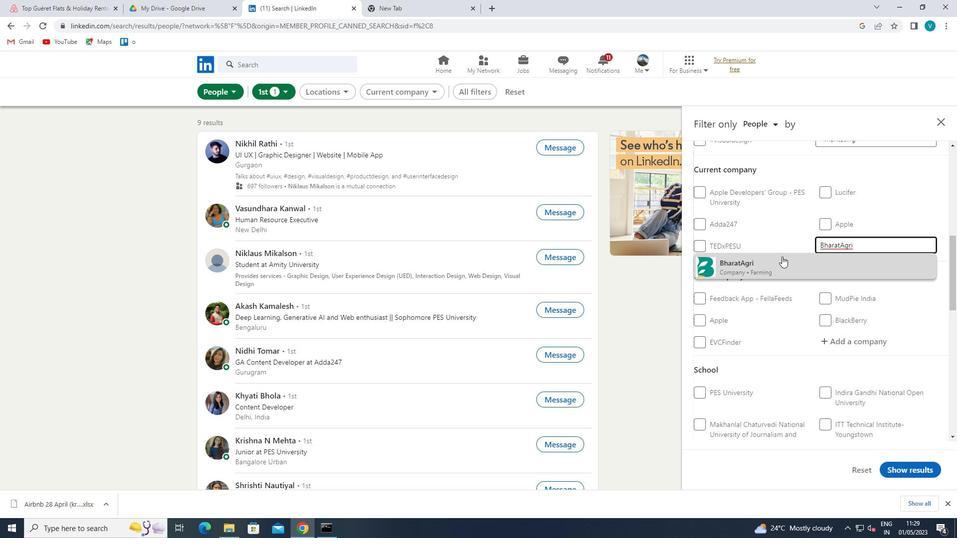 
Action: Mouse moved to (782, 257)
Screenshot: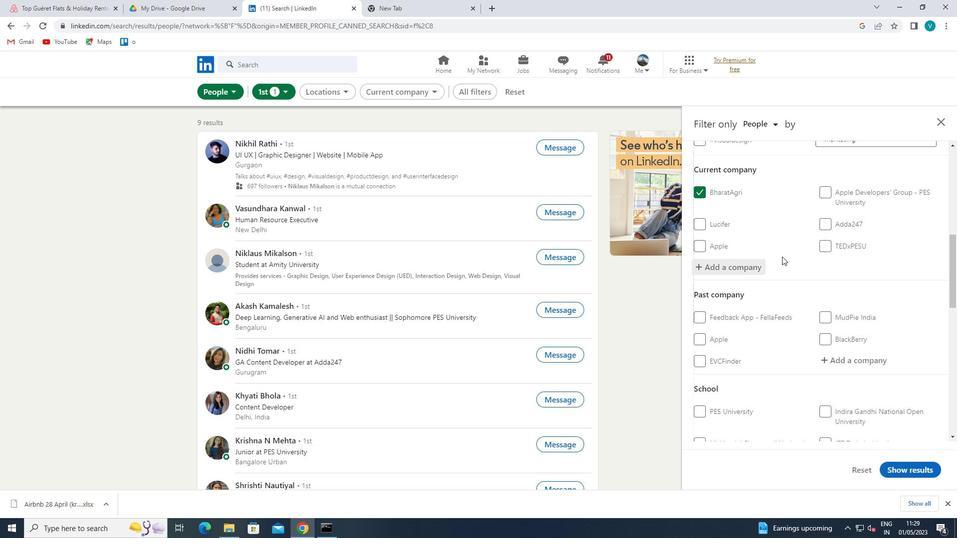 
Action: Mouse scrolled (782, 256) with delta (0, 0)
Screenshot: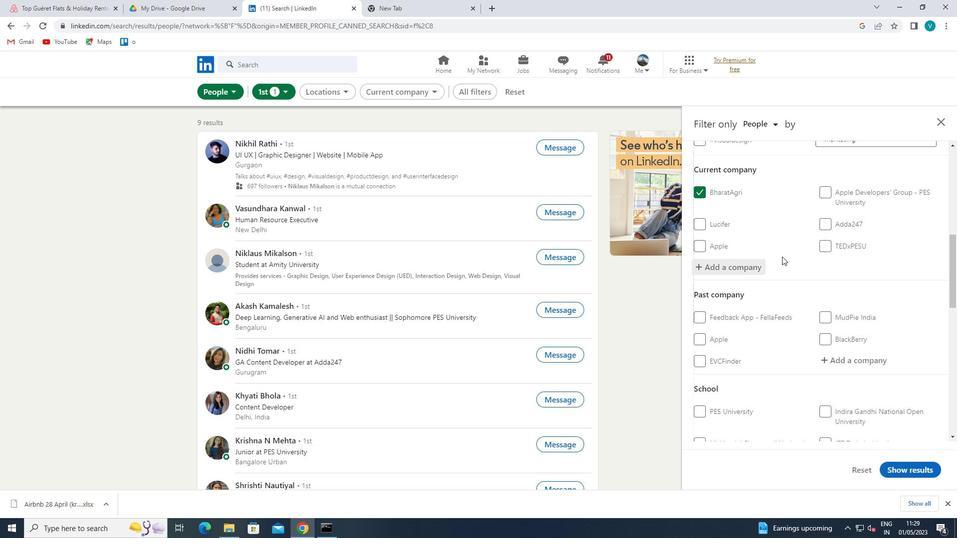 
Action: Mouse moved to (782, 257)
Screenshot: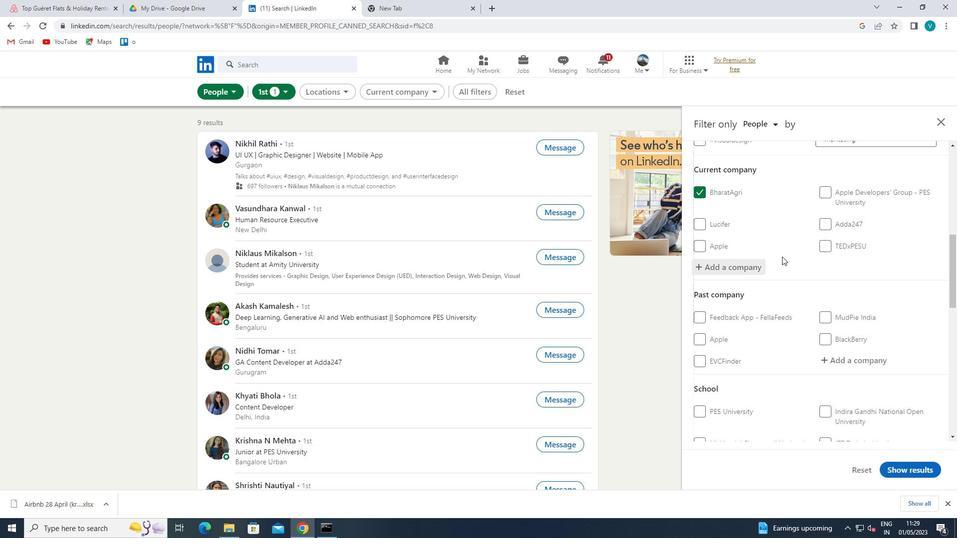 
Action: Mouse scrolled (782, 256) with delta (0, 0)
Screenshot: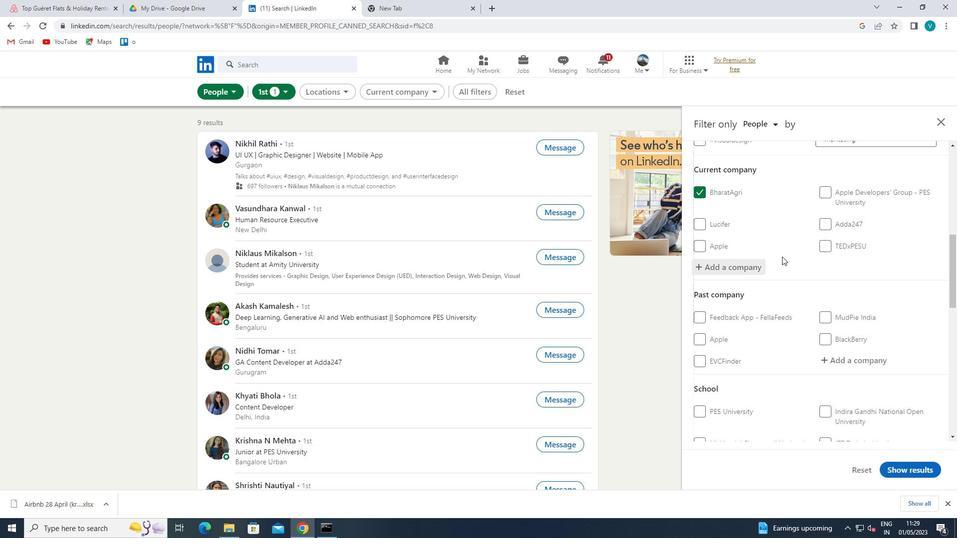 
Action: Mouse moved to (782, 257)
Screenshot: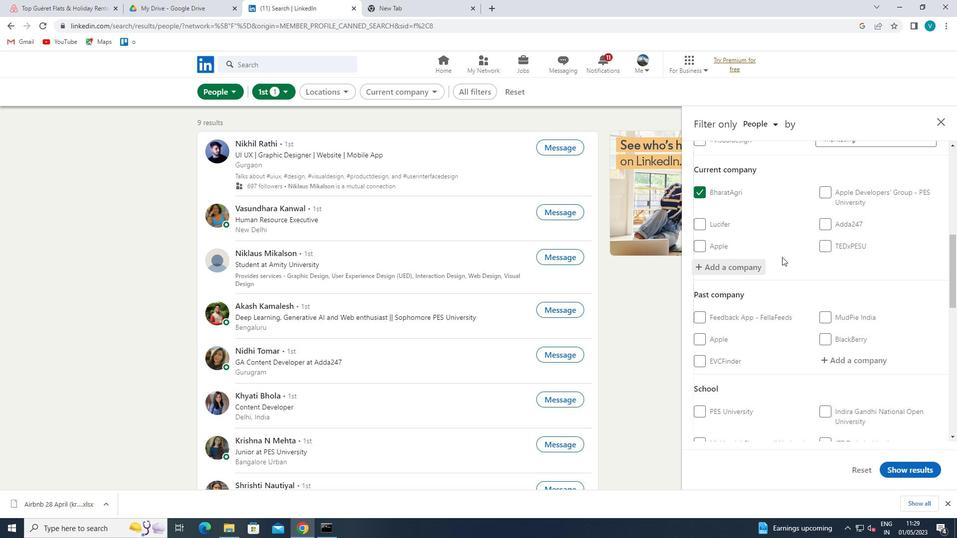 
Action: Mouse scrolled (782, 257) with delta (0, 0)
Screenshot: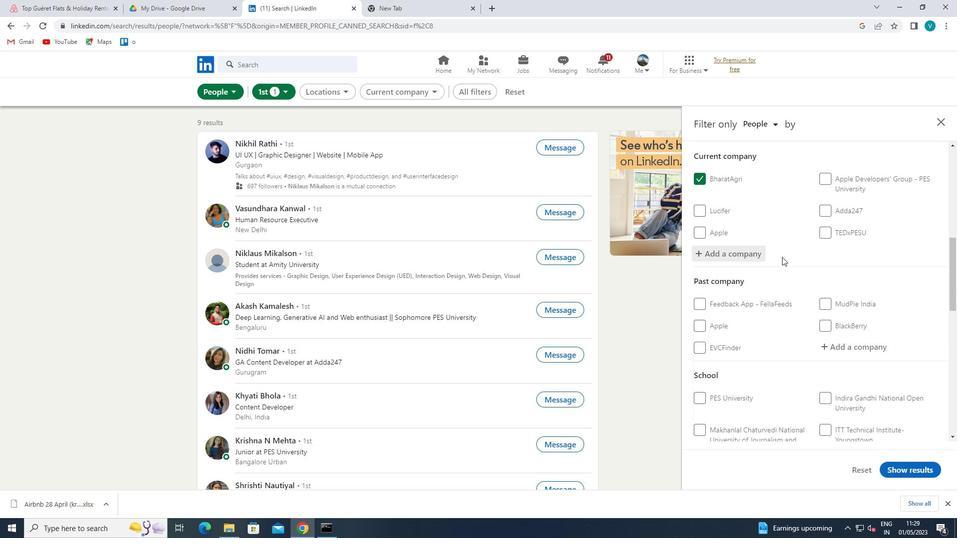 
Action: Mouse scrolled (782, 257) with delta (0, 0)
Screenshot: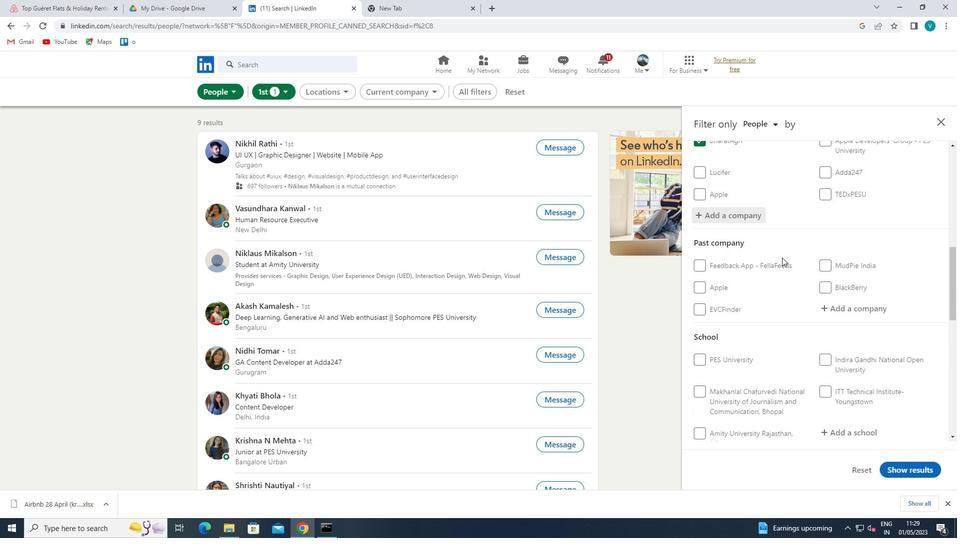 
Action: Mouse moved to (863, 283)
Screenshot: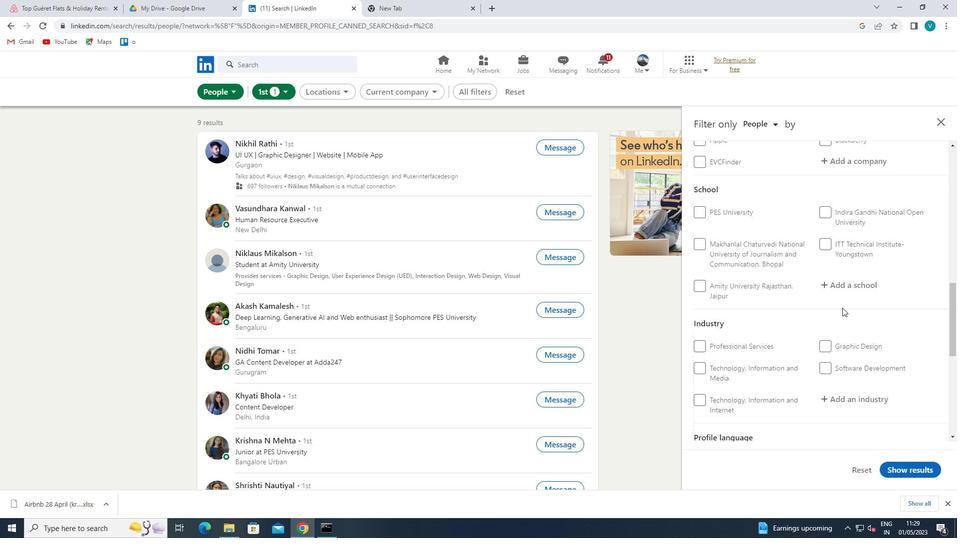 
Action: Mouse pressed left at (863, 283)
Screenshot: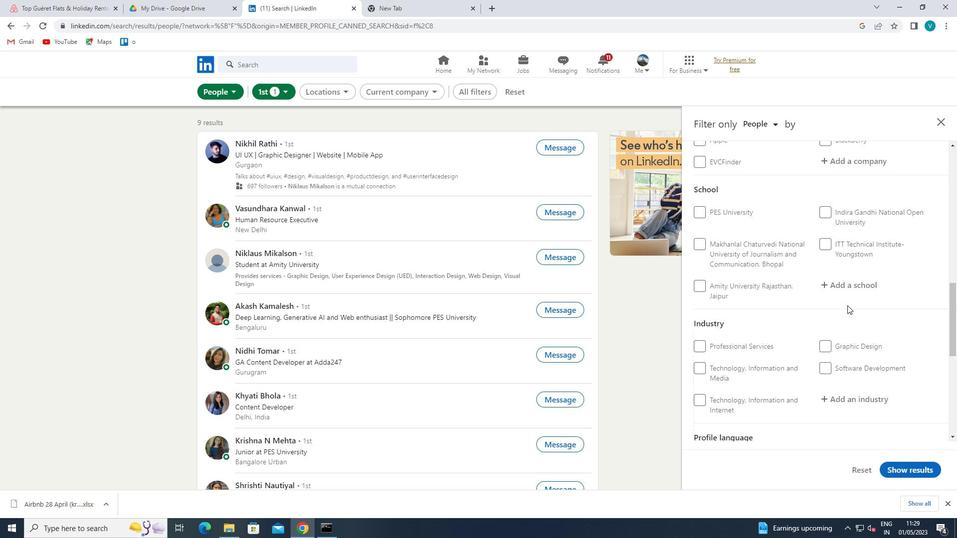 
Action: Mouse moved to (863, 283)
Screenshot: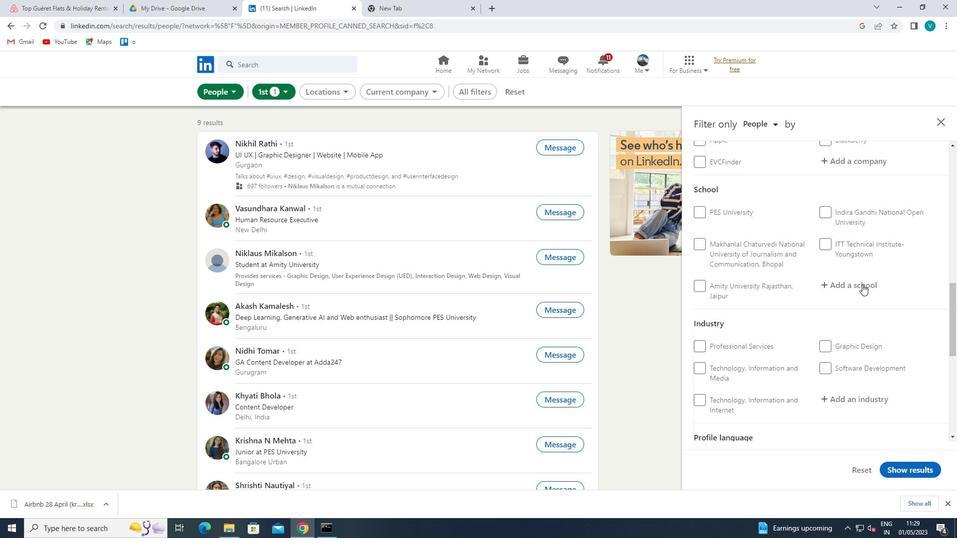 
Action: Key pressed <Key.shift>RANN<Key.space><Key.backspace><Key.backspace>I<Key.space><Key.shift><Key.shift>DUR
Screenshot: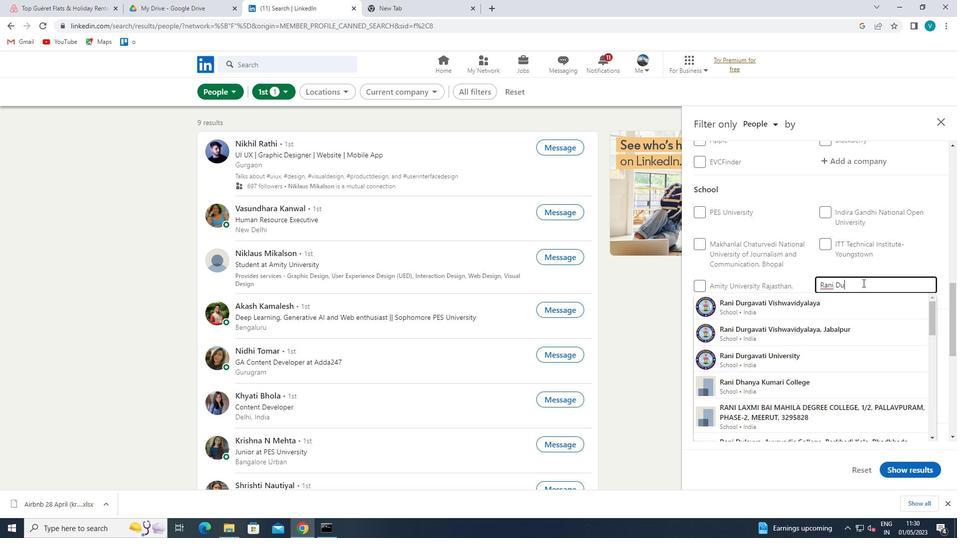 
Action: Mouse moved to (850, 319)
Screenshot: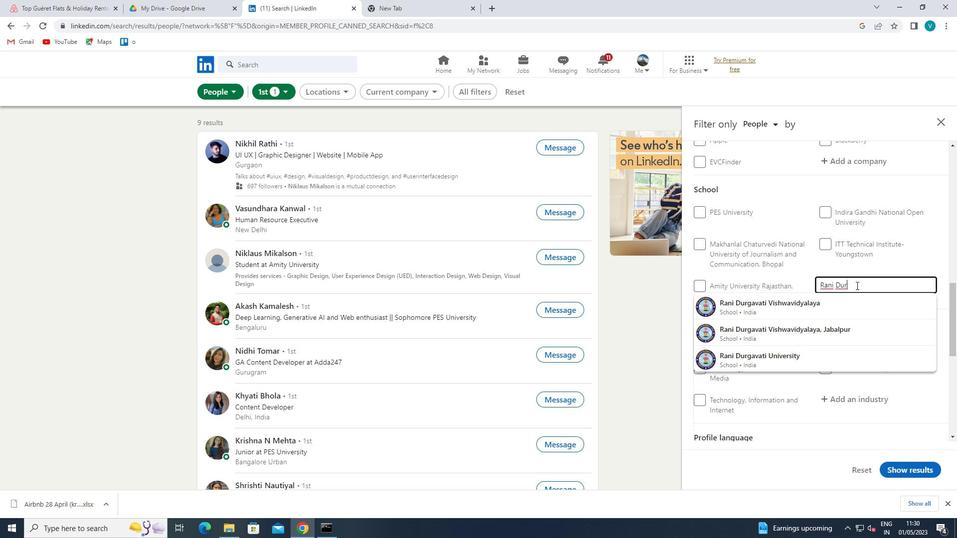 
Action: Mouse pressed left at (850, 319)
Screenshot: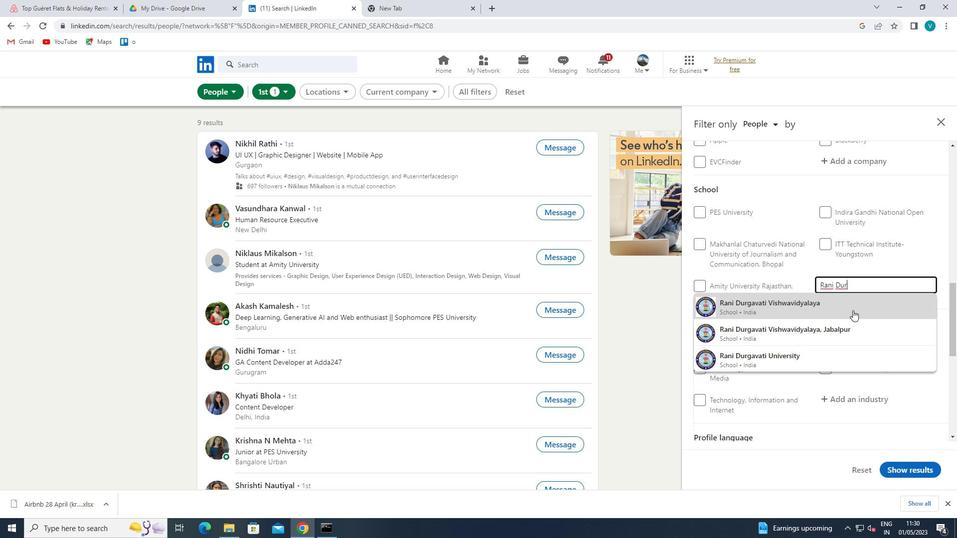 
Action: Mouse moved to (851, 312)
Screenshot: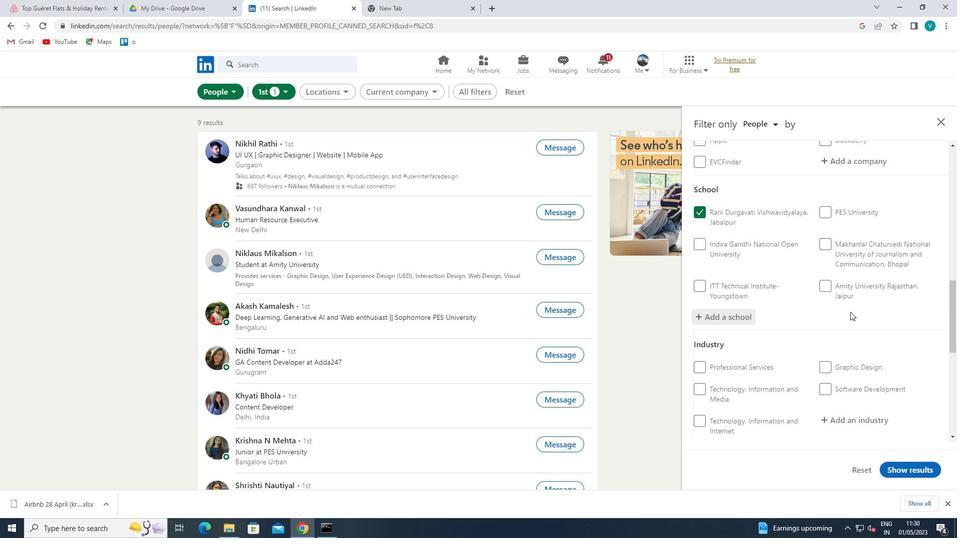 
Action: Mouse scrolled (851, 311) with delta (0, 0)
Screenshot: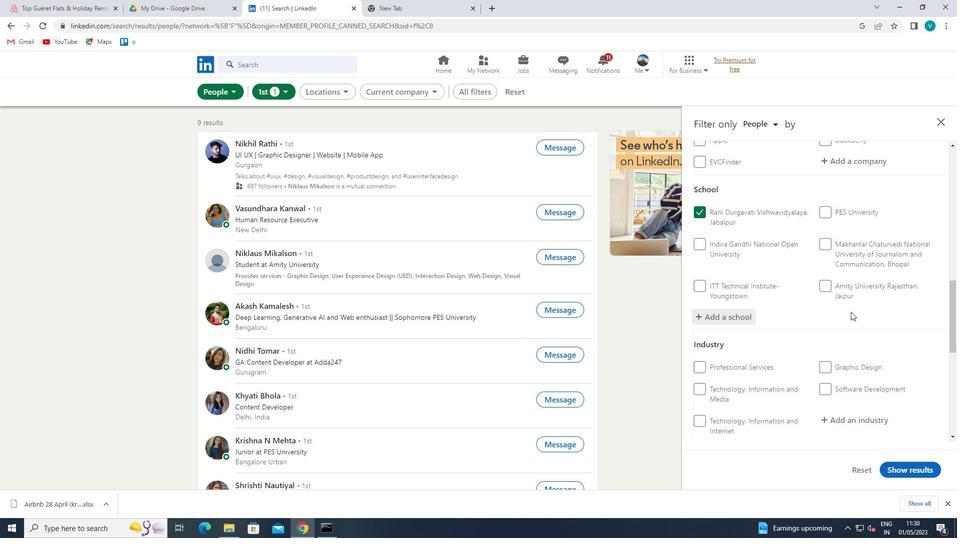 
Action: Mouse scrolled (851, 311) with delta (0, 0)
Screenshot: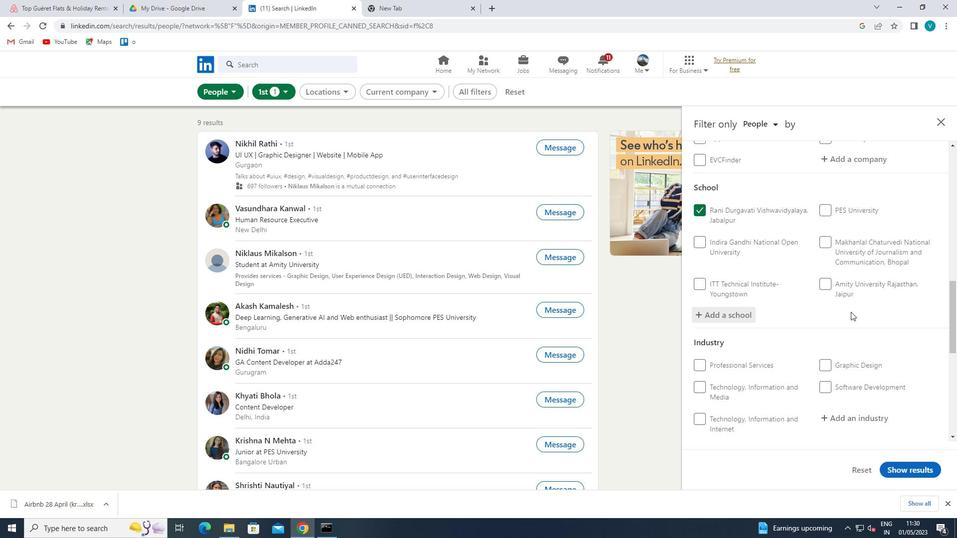 
Action: Mouse moved to (849, 314)
Screenshot: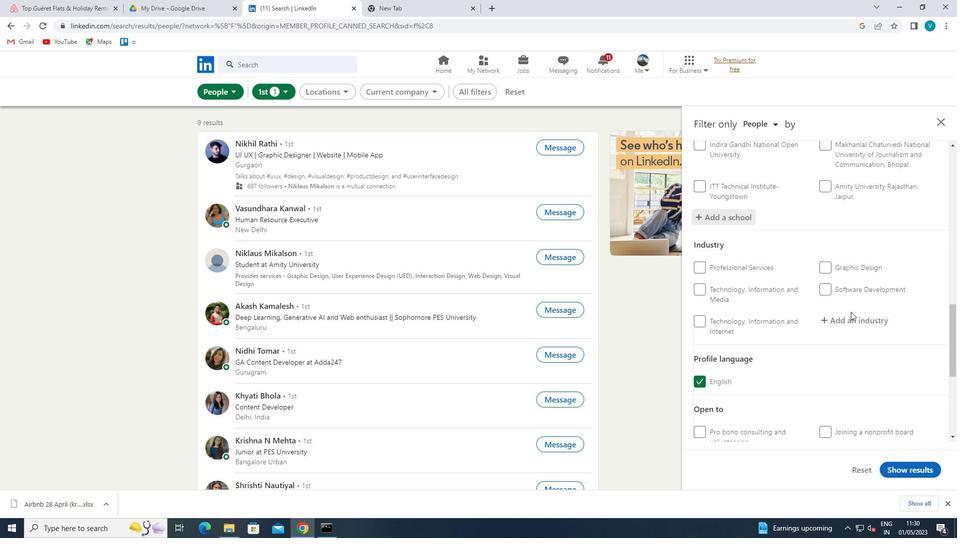 
Action: Mouse pressed left at (849, 314)
Screenshot: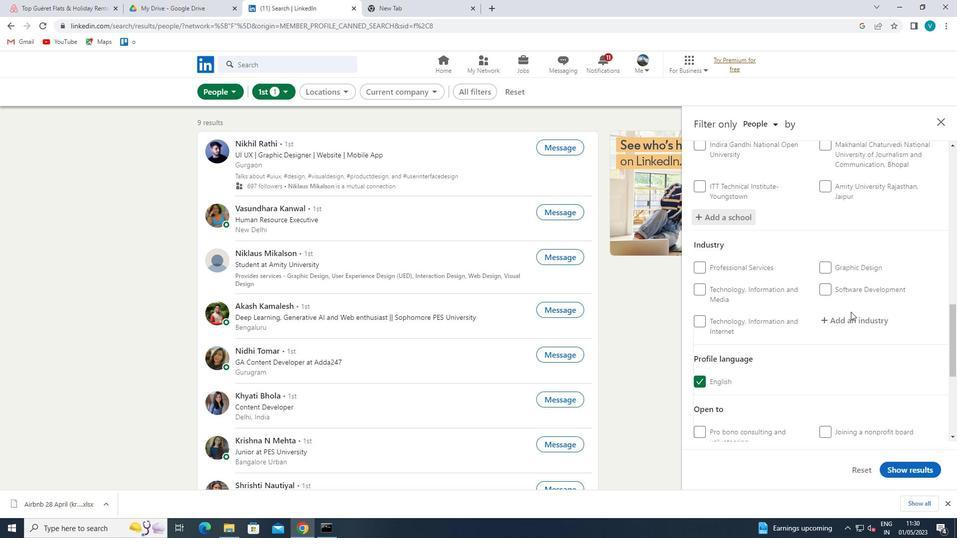 
Action: Key pressed <Key.shift>SPRING<Key.space>
Screenshot: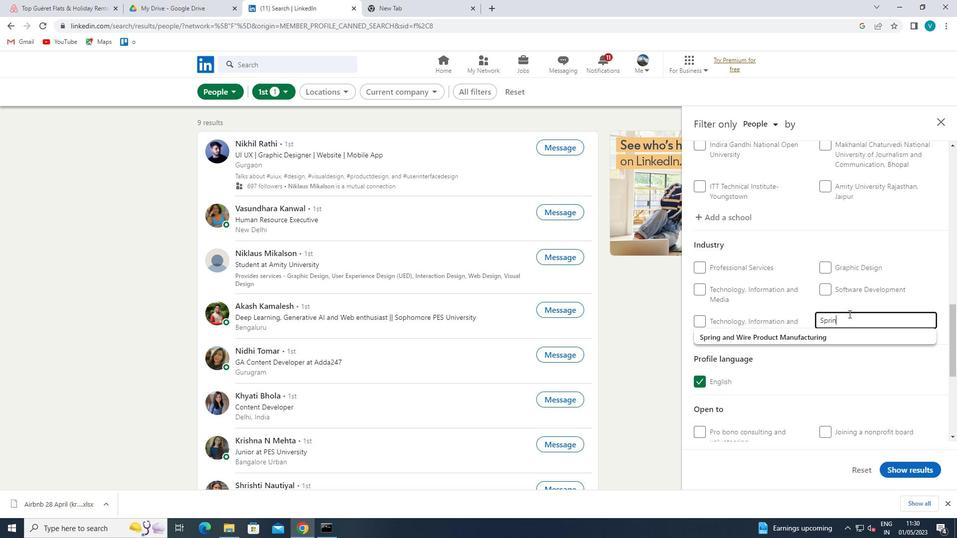 
Action: Mouse moved to (827, 337)
Screenshot: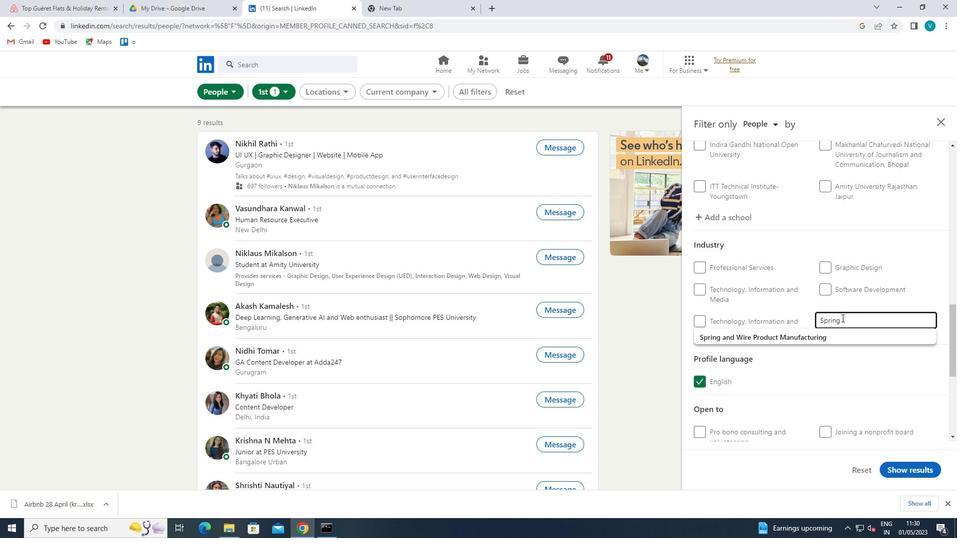 
Action: Mouse pressed left at (827, 337)
Screenshot: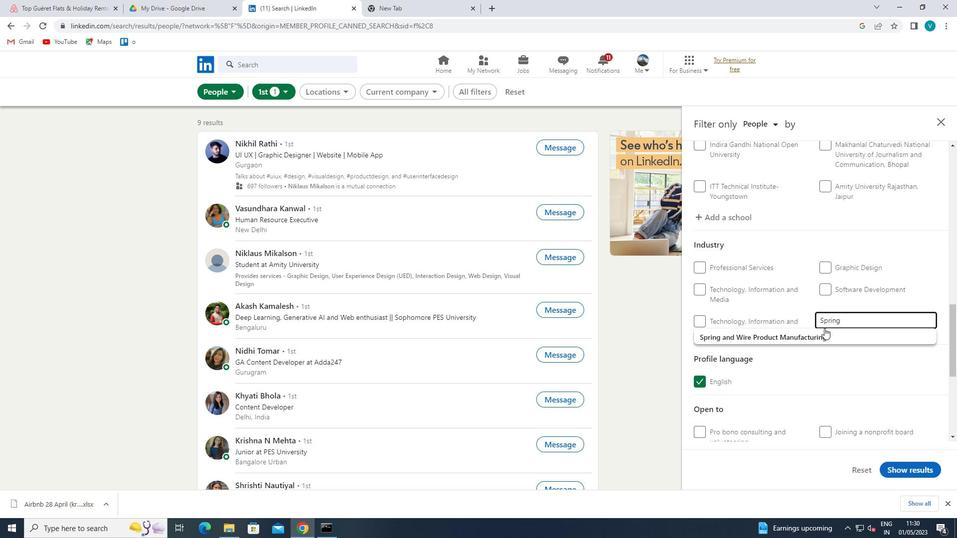 
Action: Mouse scrolled (827, 336) with delta (0, 0)
Screenshot: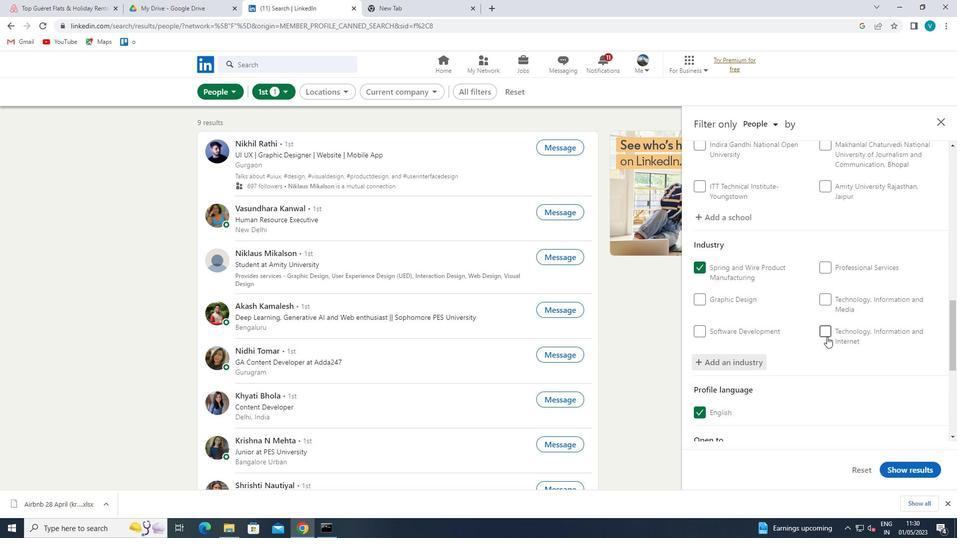 
Action: Mouse scrolled (827, 336) with delta (0, 0)
Screenshot: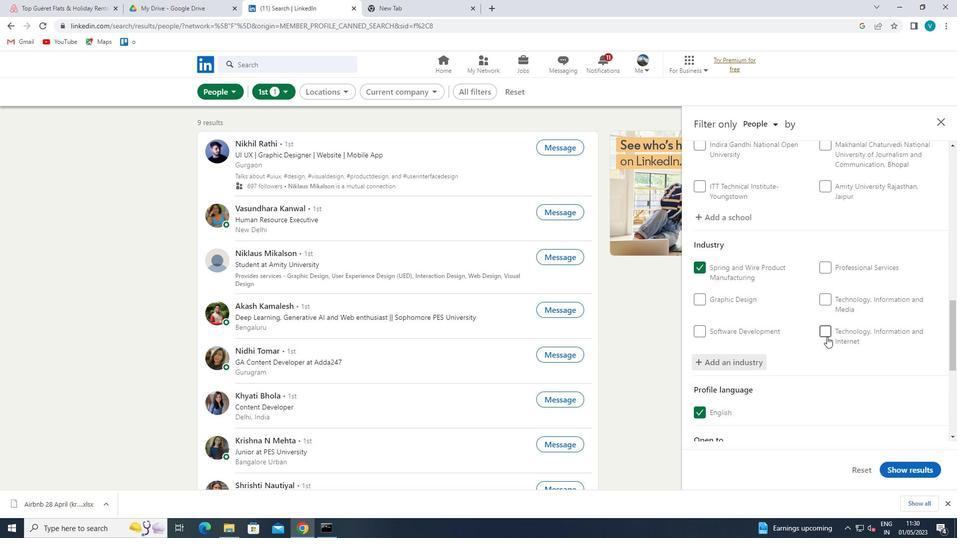 
Action: Mouse scrolled (827, 336) with delta (0, 0)
Screenshot: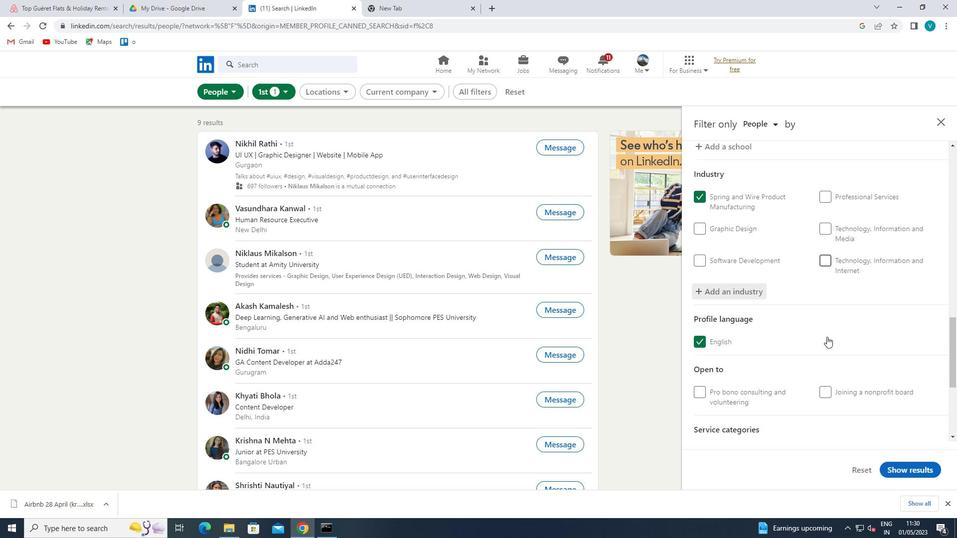 
Action: Mouse scrolled (827, 336) with delta (0, 0)
Screenshot: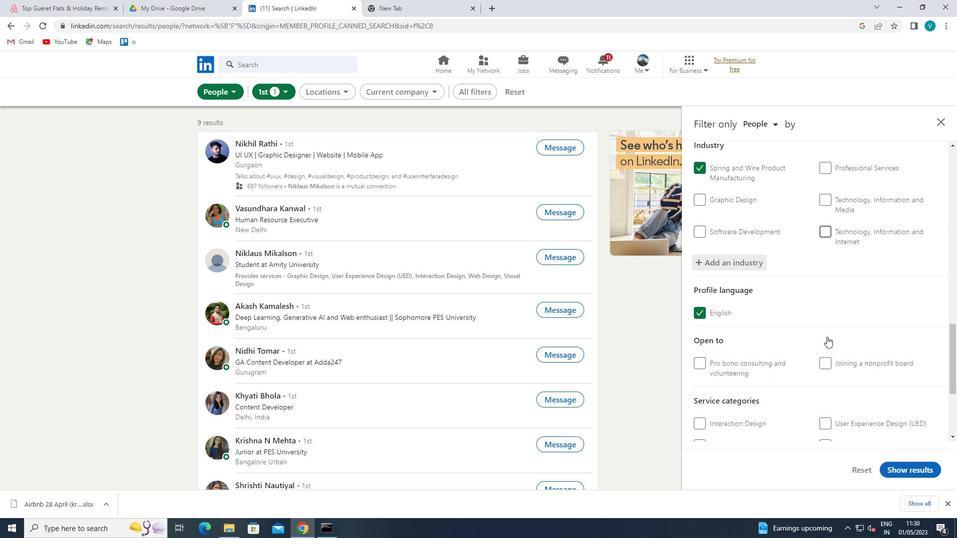 
Action: Mouse scrolled (827, 336) with delta (0, 0)
Screenshot: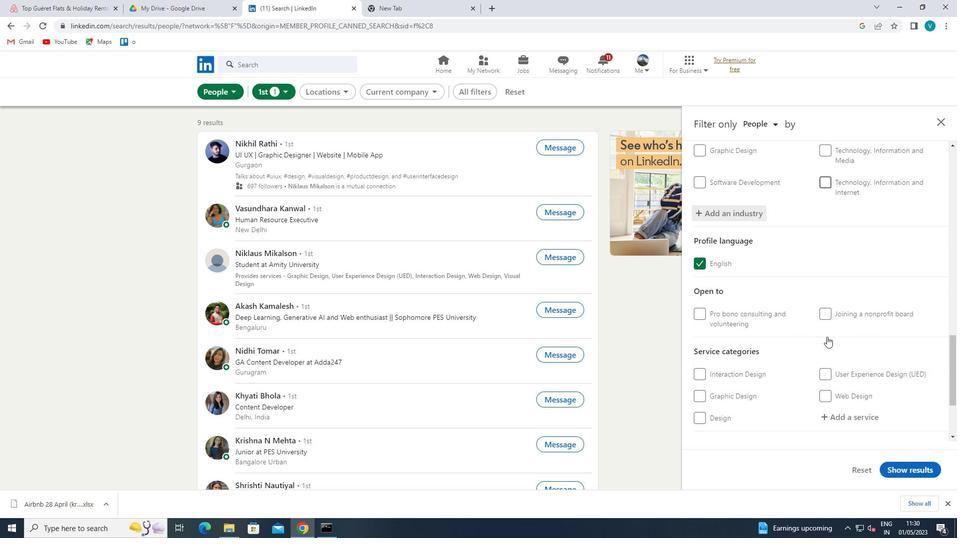 
Action: Mouse moved to (850, 324)
Screenshot: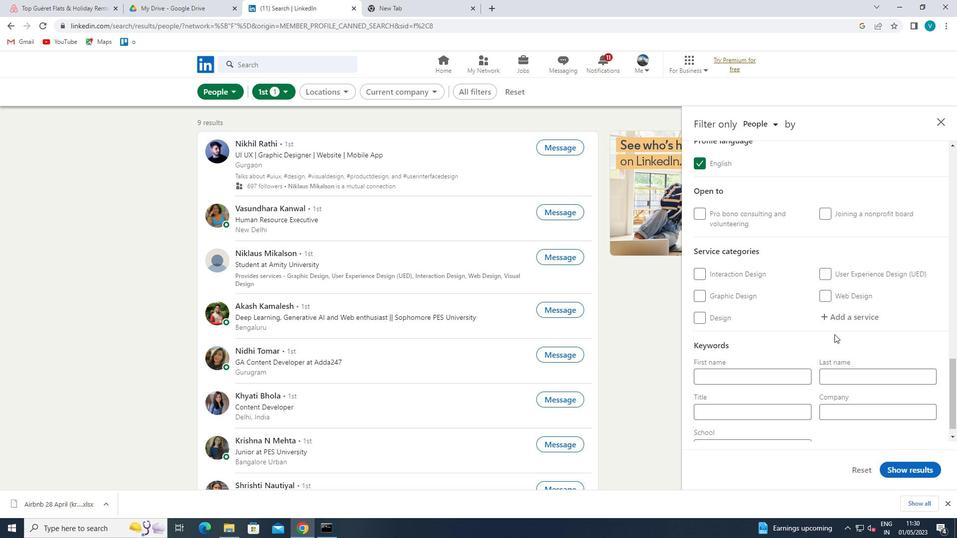 
Action: Mouse pressed left at (850, 324)
Screenshot: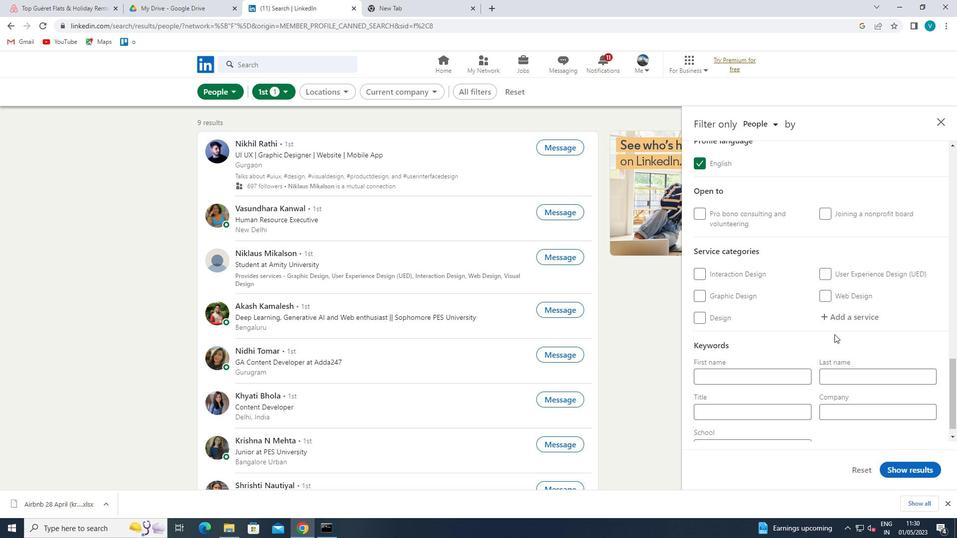 
Action: Mouse moved to (852, 323)
Screenshot: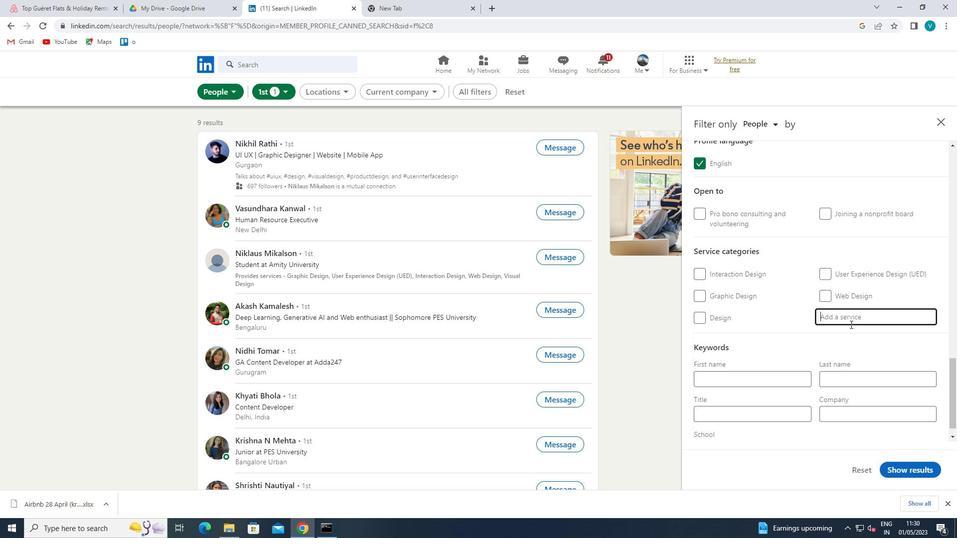 
Action: Key pressed <Key.shift>GRAPHIC<Key.space>
Screenshot: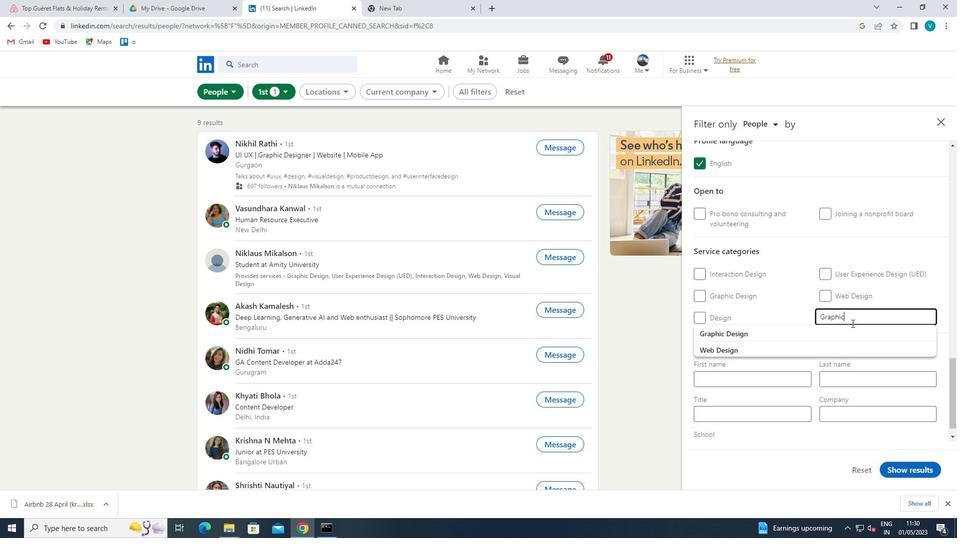
Action: Mouse moved to (841, 328)
Screenshot: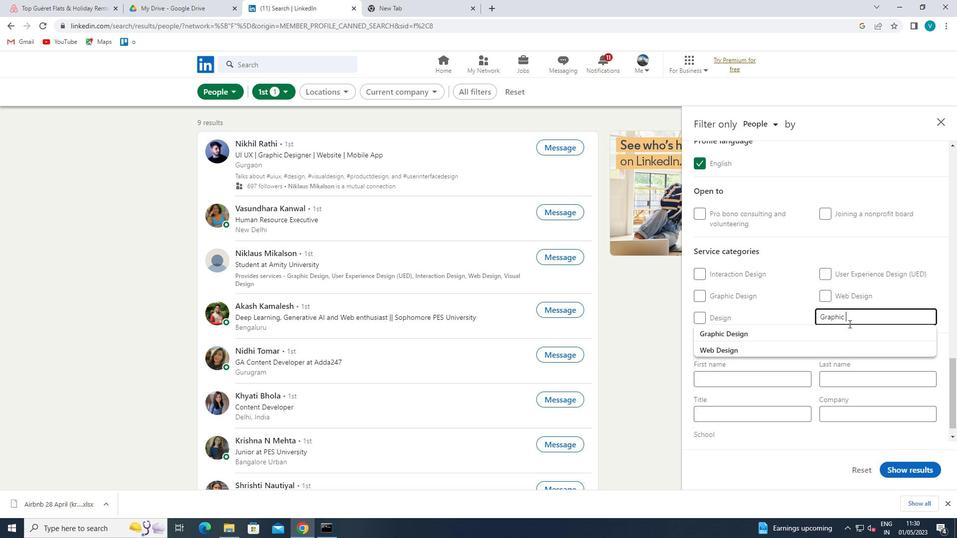 
Action: Mouse pressed left at (841, 328)
Screenshot: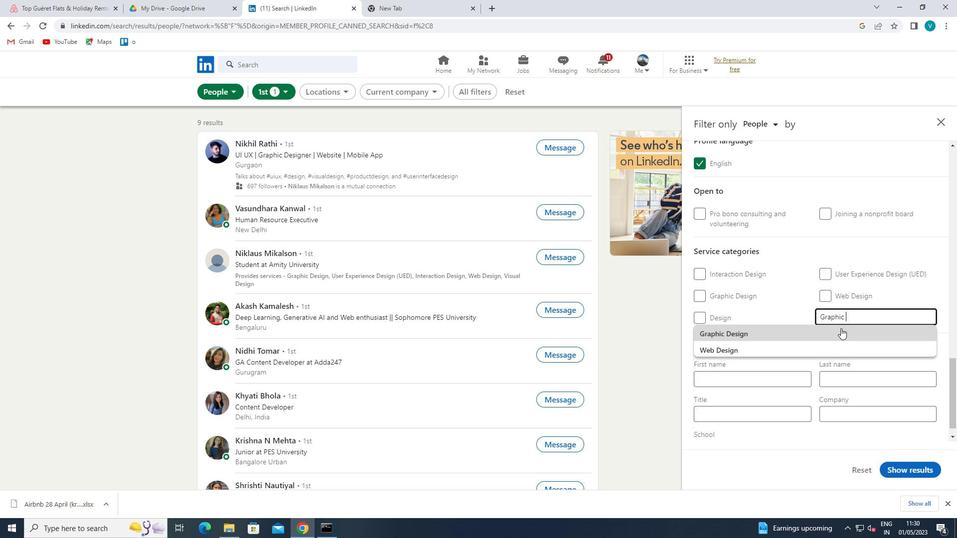 
Action: Mouse moved to (843, 327)
Screenshot: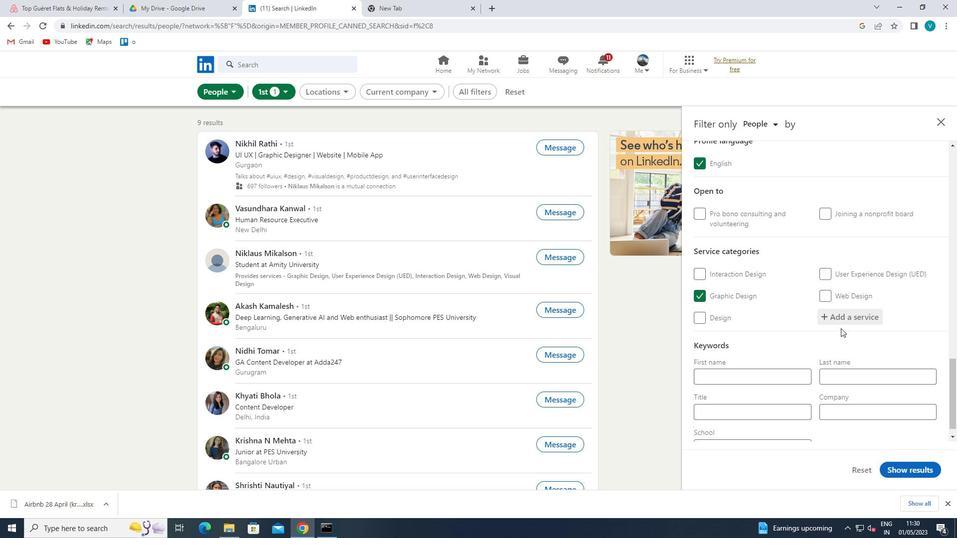 
Action: Mouse scrolled (843, 327) with delta (0, 0)
Screenshot: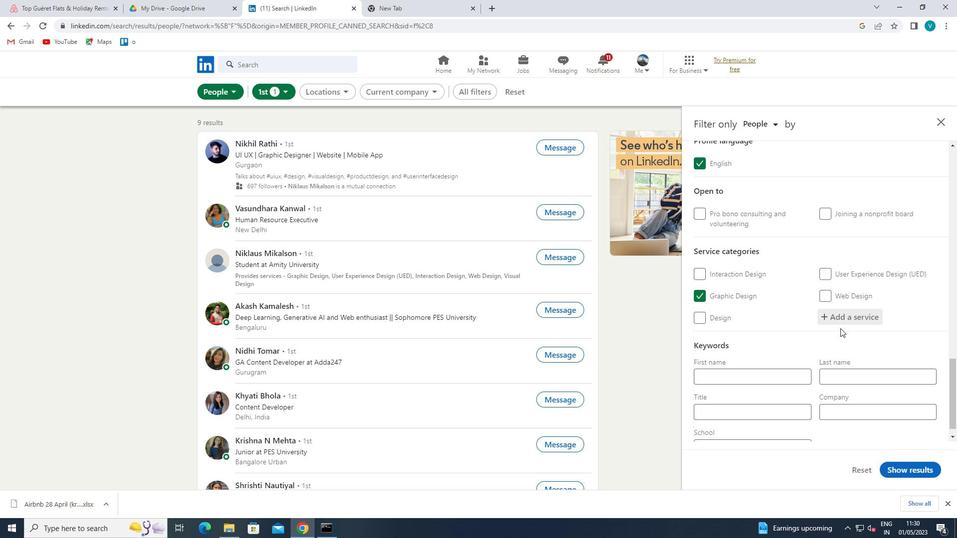 
Action: Mouse scrolled (843, 327) with delta (0, 0)
Screenshot: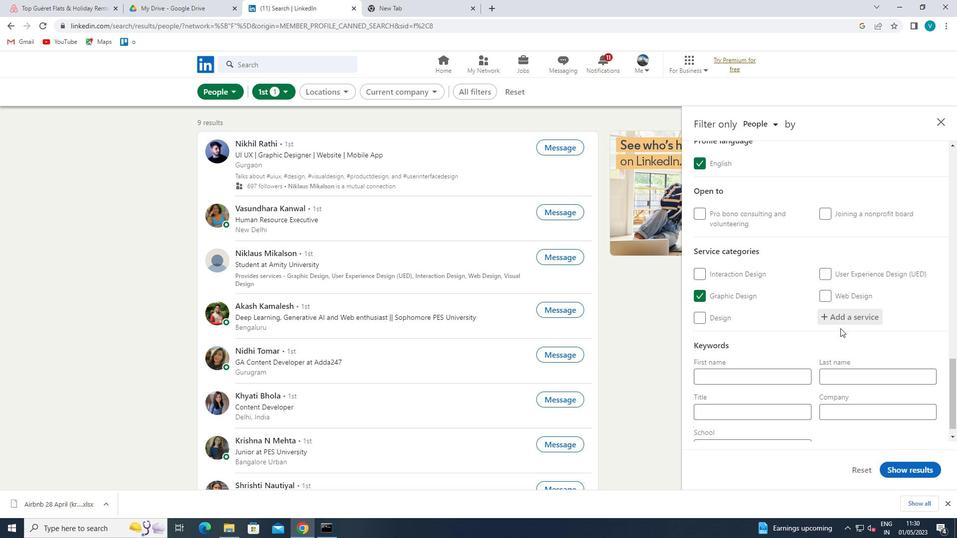 
Action: Mouse scrolled (843, 327) with delta (0, 0)
Screenshot: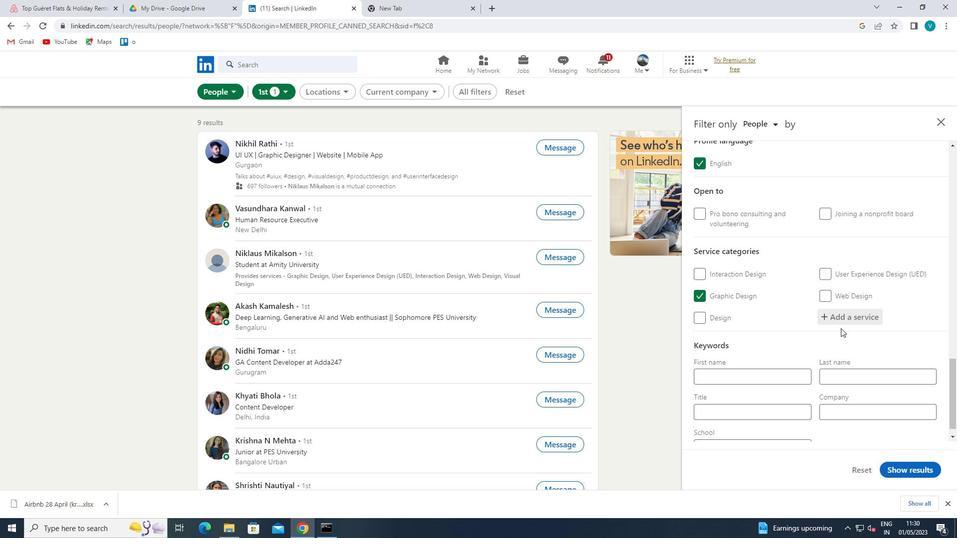 
Action: Mouse scrolled (843, 327) with delta (0, 0)
Screenshot: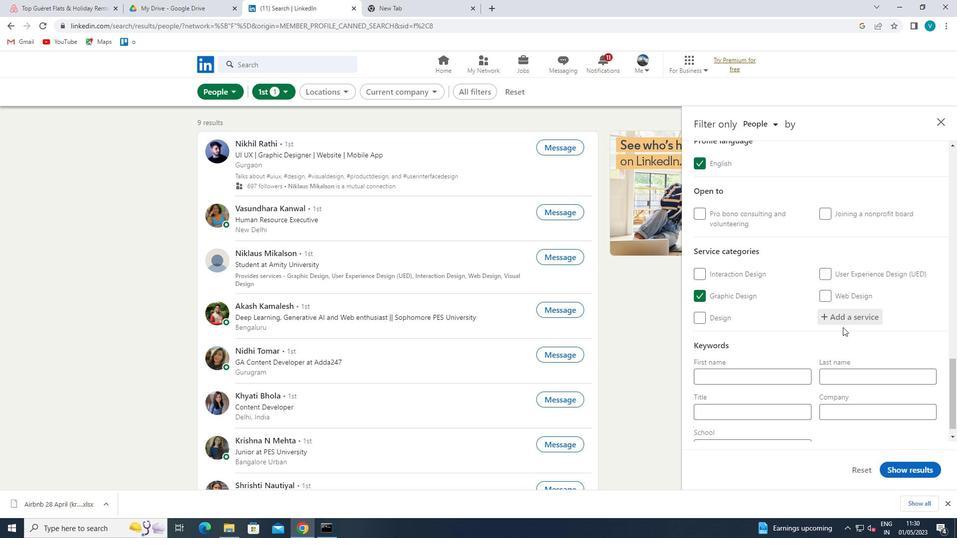 
Action: Mouse moved to (783, 396)
Screenshot: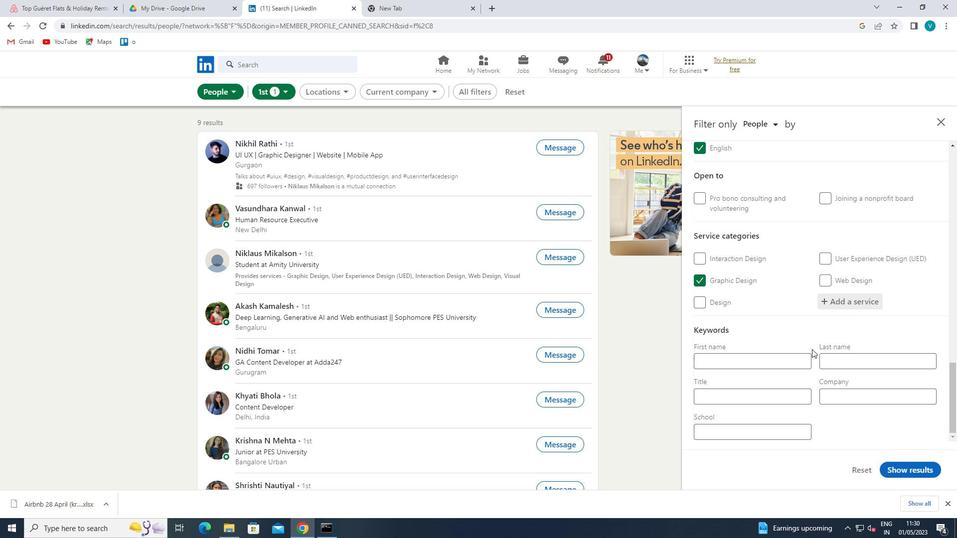 
Action: Mouse pressed left at (783, 396)
Screenshot: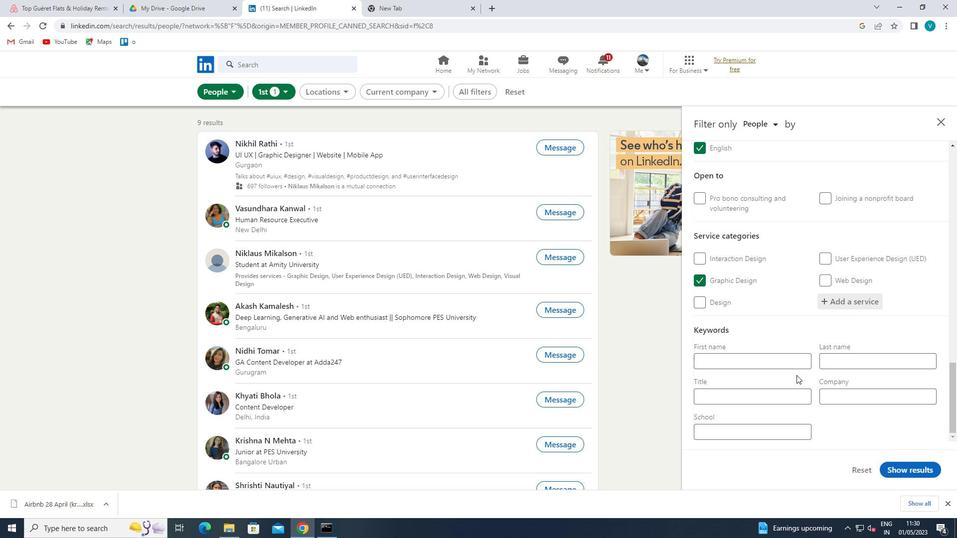 
Action: Key pressed <Key.shift>RISK<Key.space><Key.shift>MANAGER
Screenshot: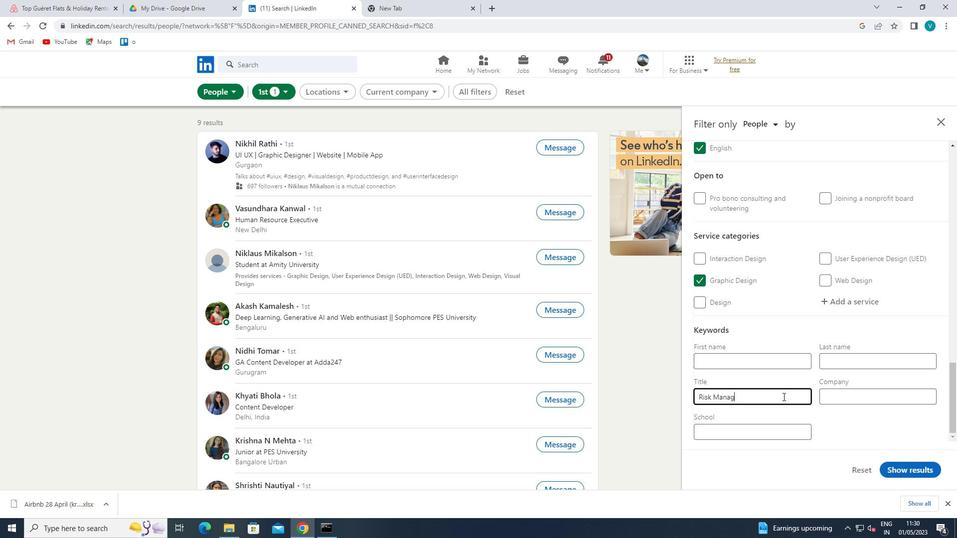 
Action: Mouse moved to (910, 466)
Screenshot: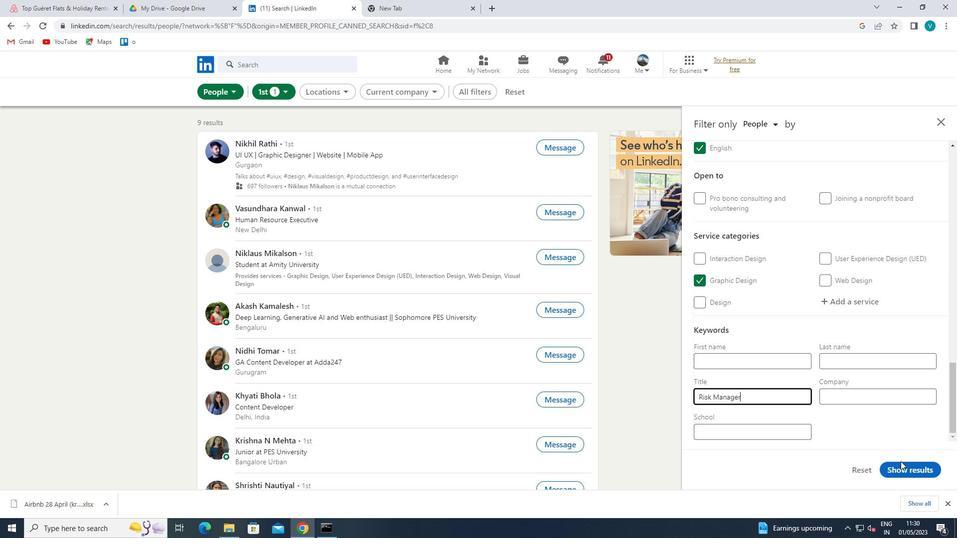 
Action: Mouse pressed left at (910, 466)
Screenshot: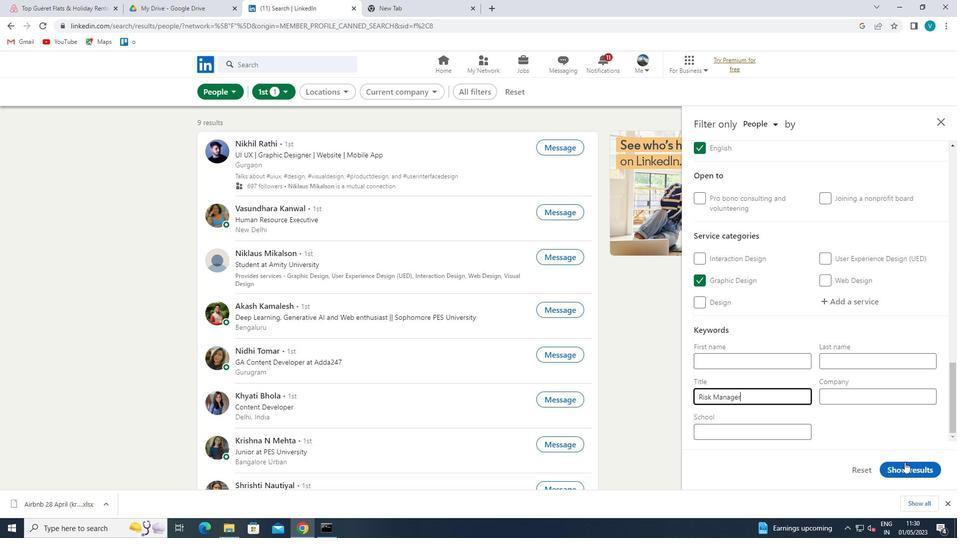 
